 Task: Find connections with filter location Kunnamkulam with filter topic #Marketswith filter profile language Spanish with filter current company Bonito Designs with filter school Netaji Subhas Open University with filter industry Construction with filter service category Market Strategy with filter keywords title Machinery Operator
Action: Mouse moved to (313, 212)
Screenshot: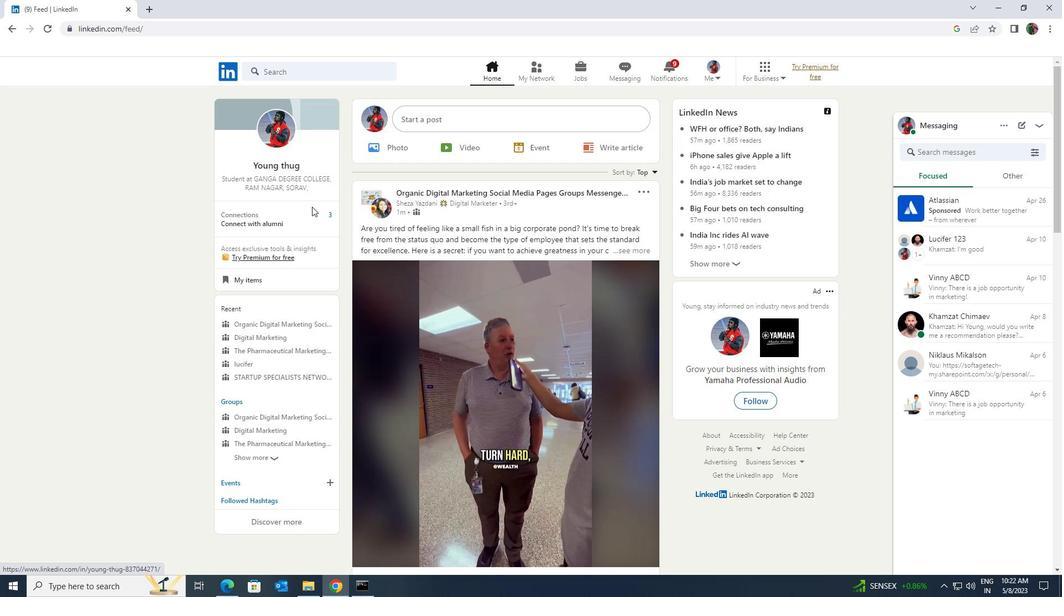 
Action: Mouse pressed left at (313, 212)
Screenshot: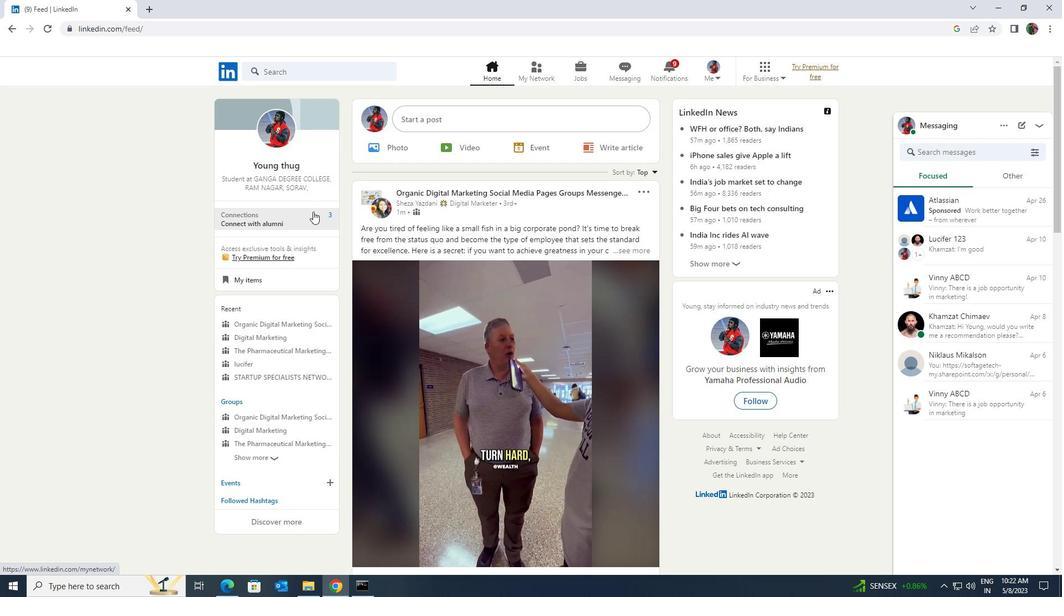 
Action: Mouse moved to (317, 139)
Screenshot: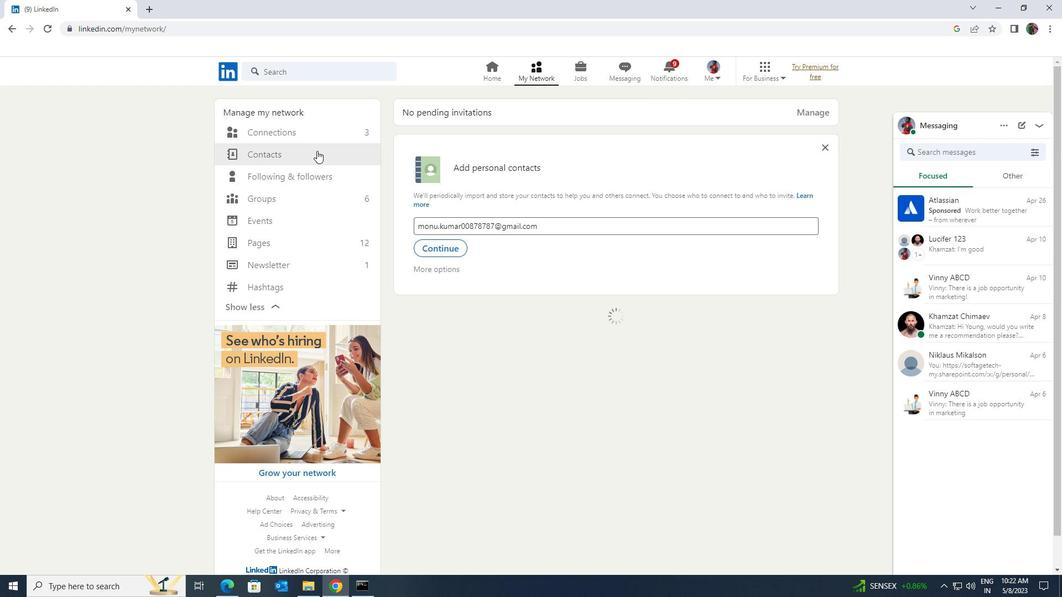 
Action: Mouse pressed left at (317, 139)
Screenshot: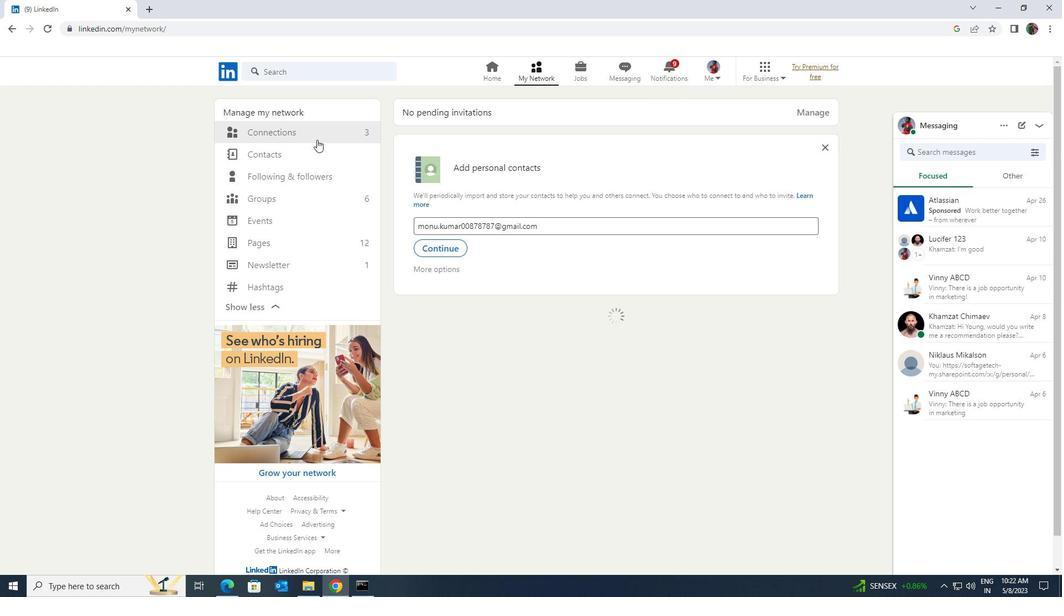 
Action: Mouse moved to (317, 132)
Screenshot: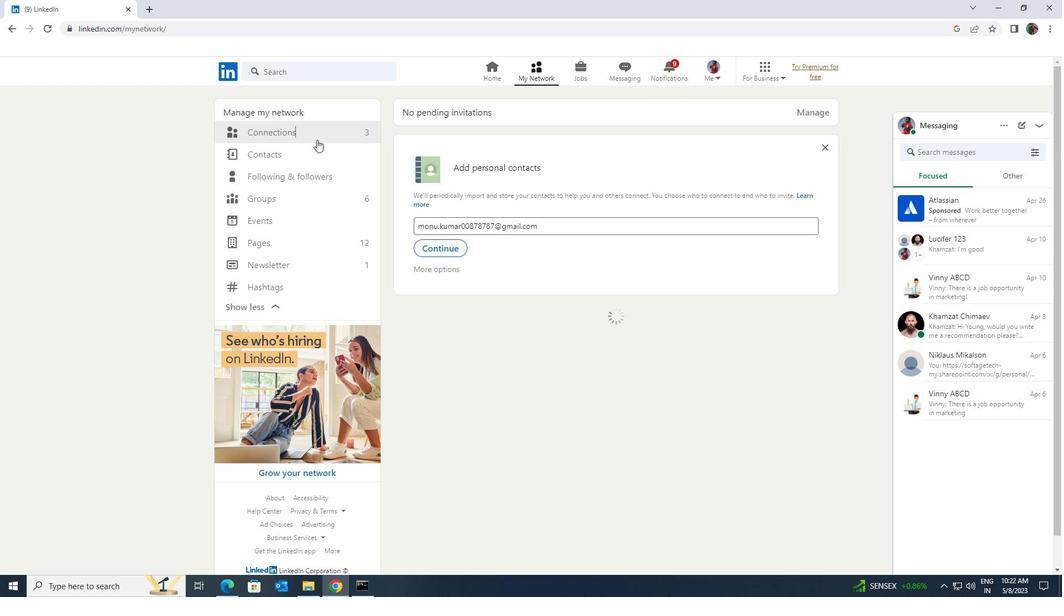 
Action: Mouse pressed left at (317, 132)
Screenshot: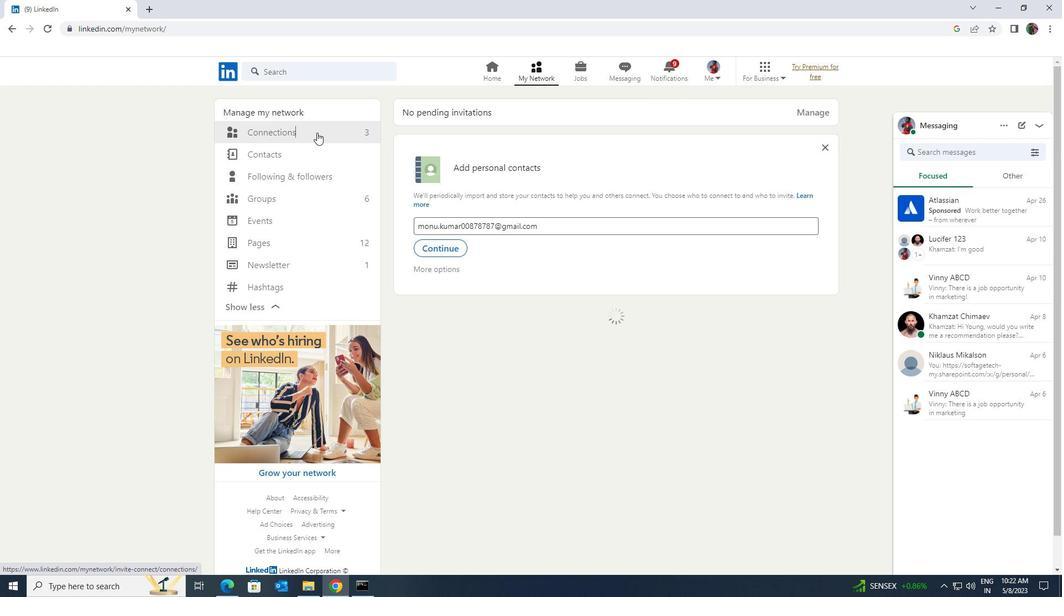 
Action: Mouse moved to (593, 132)
Screenshot: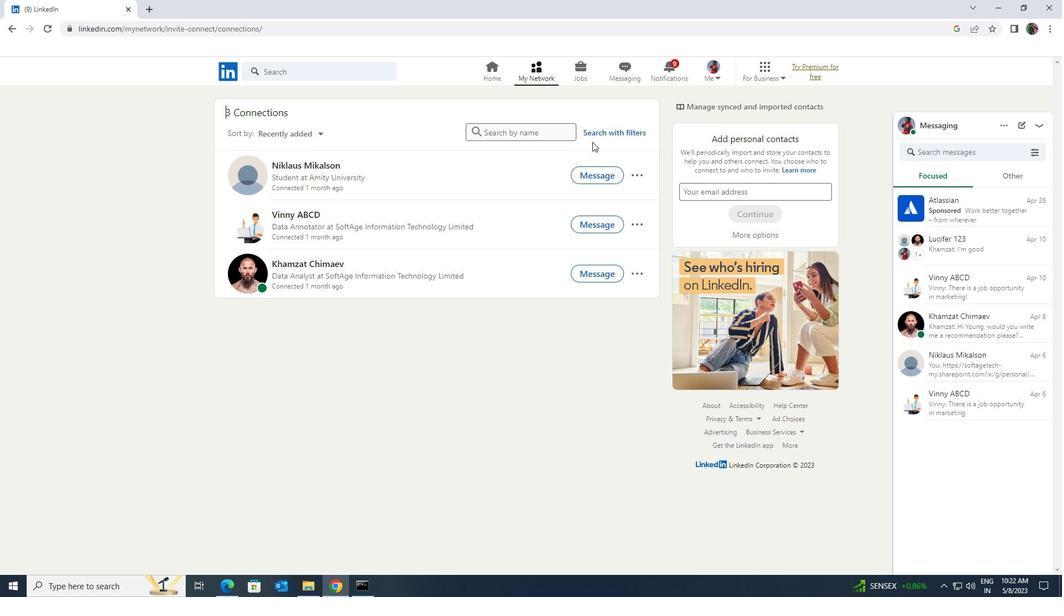 
Action: Mouse pressed left at (593, 132)
Screenshot: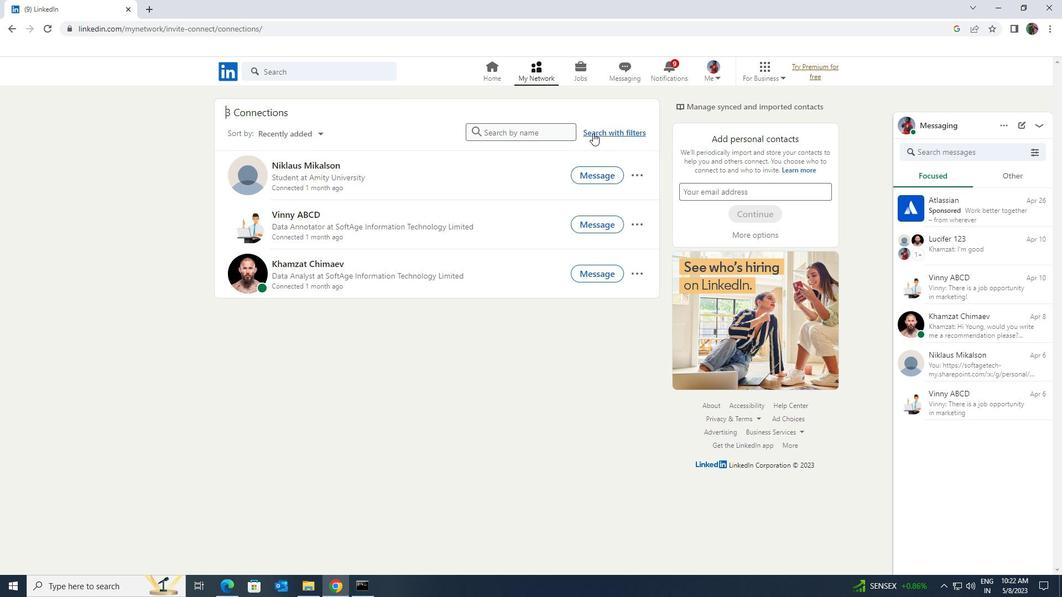 
Action: Mouse moved to (563, 100)
Screenshot: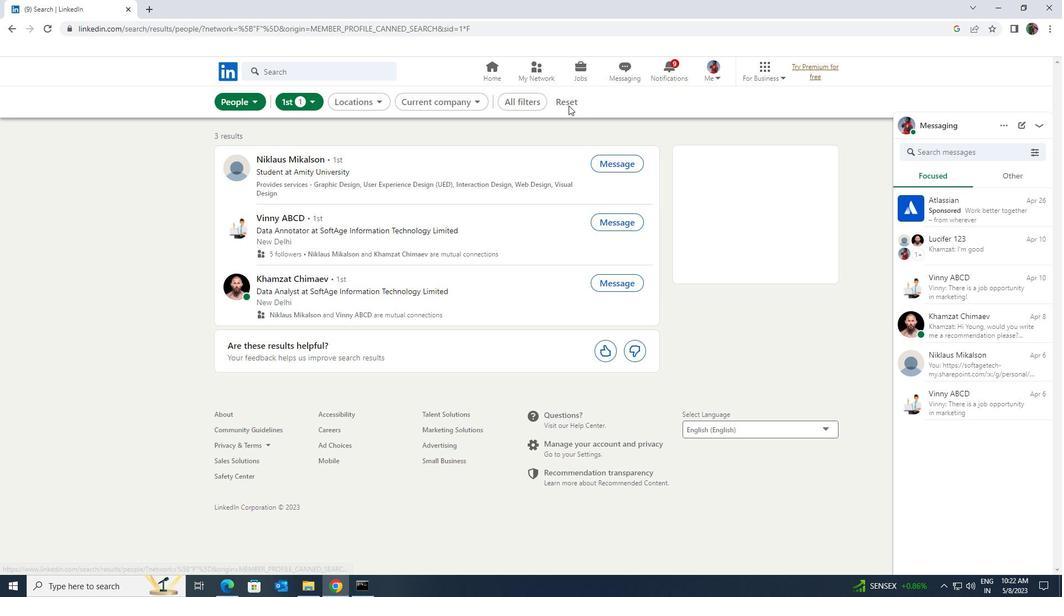 
Action: Mouse pressed left at (563, 100)
Screenshot: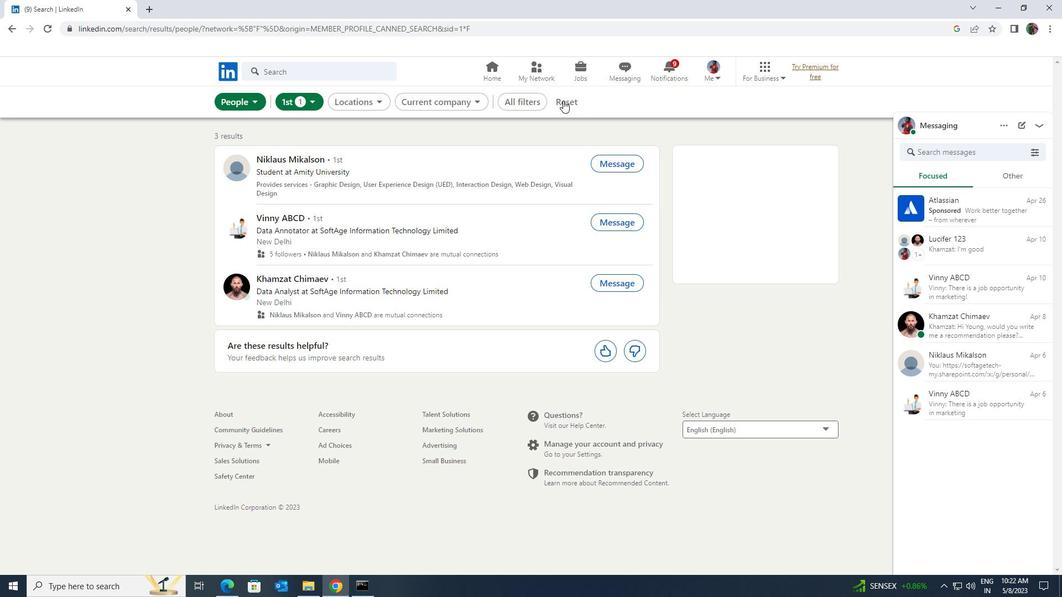 
Action: Mouse moved to (550, 100)
Screenshot: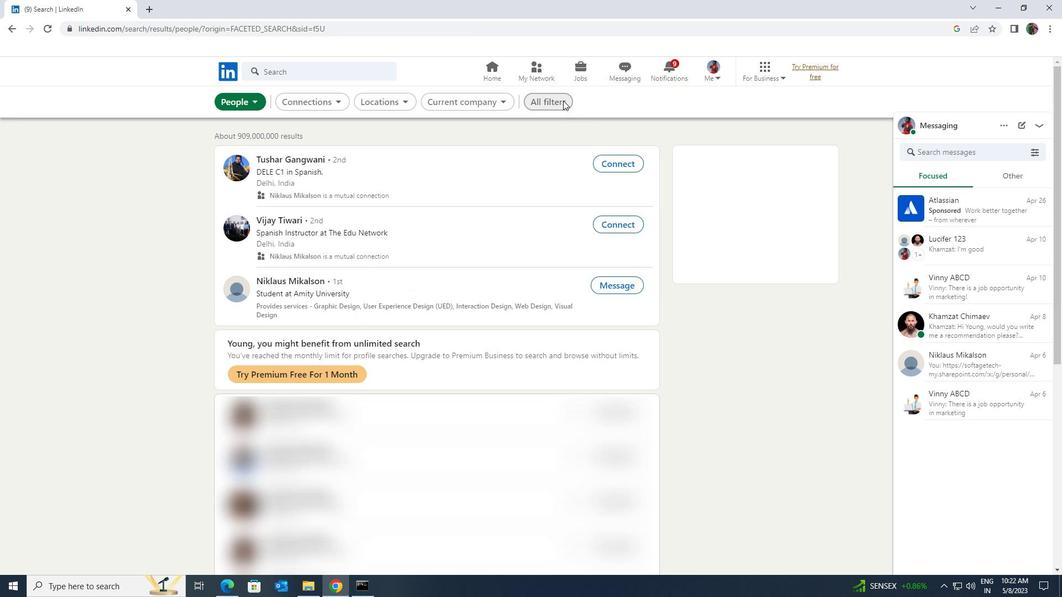 
Action: Mouse pressed left at (550, 100)
Screenshot: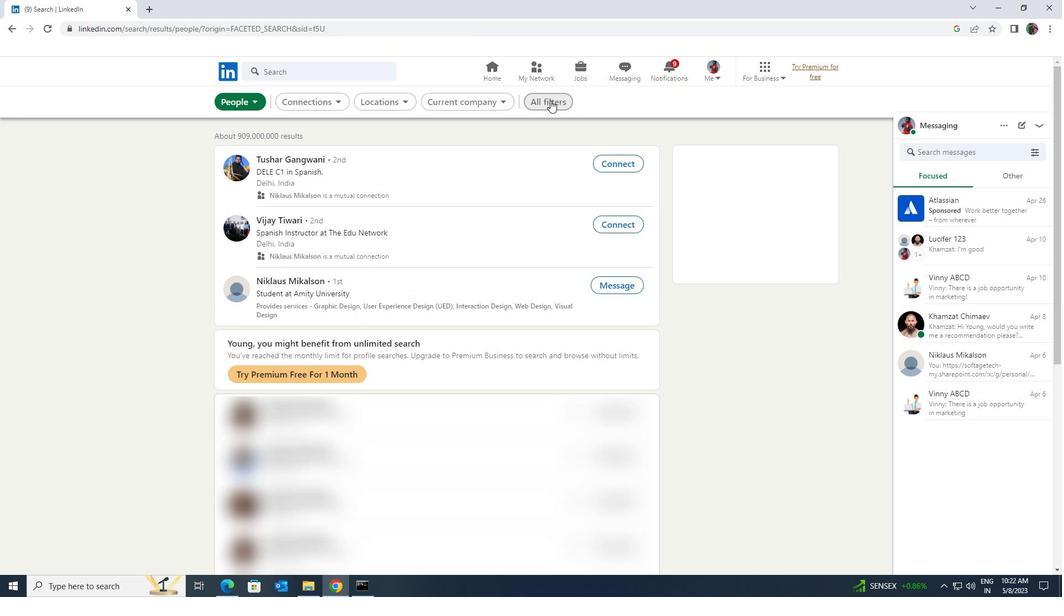 
Action: Mouse moved to (921, 434)
Screenshot: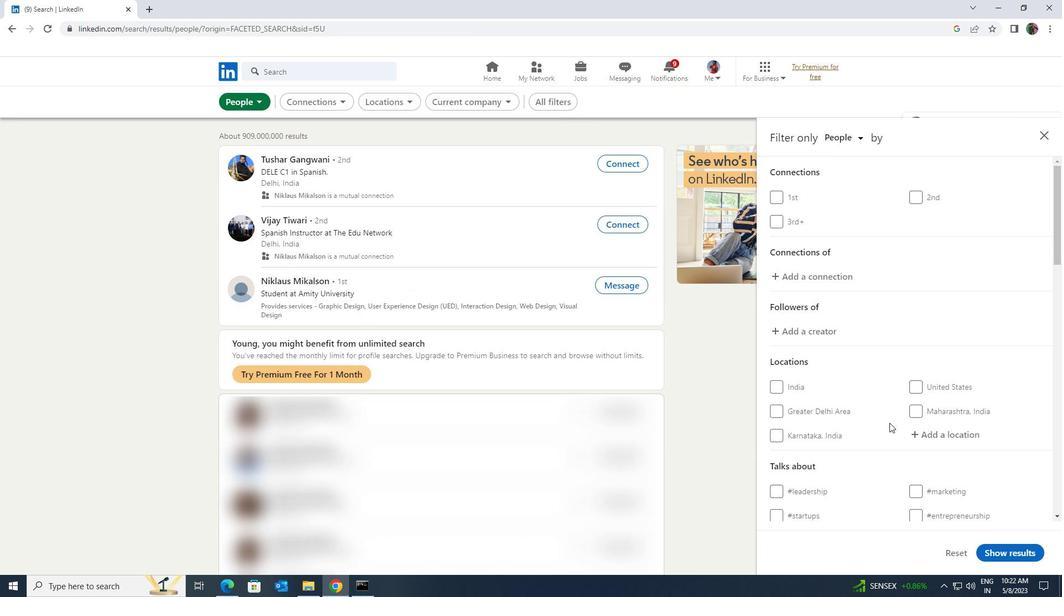 
Action: Mouse pressed left at (921, 434)
Screenshot: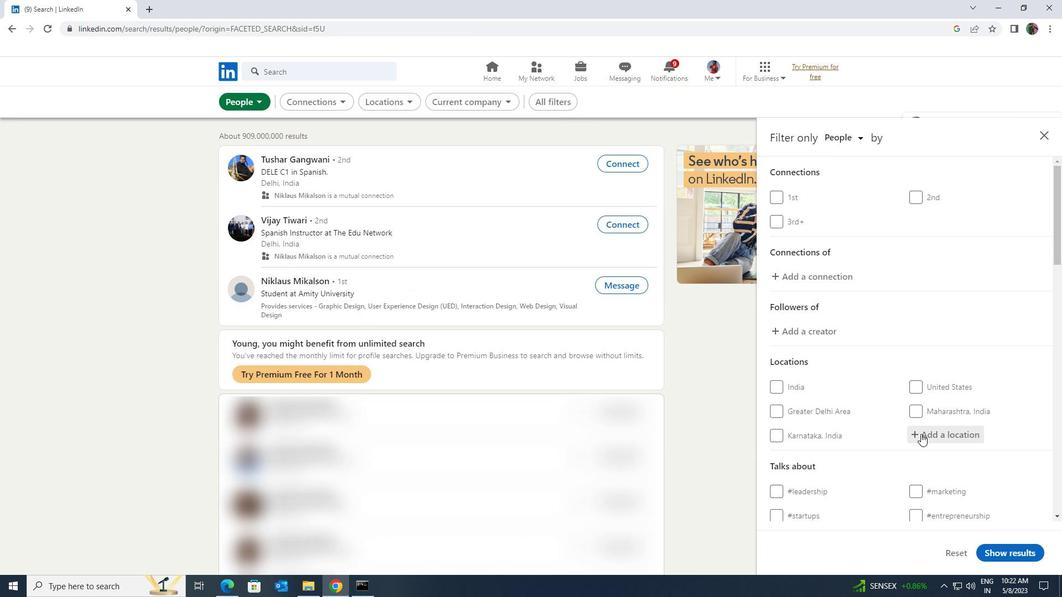 
Action: Key pressed <Key.shift>KUNNAM
Screenshot: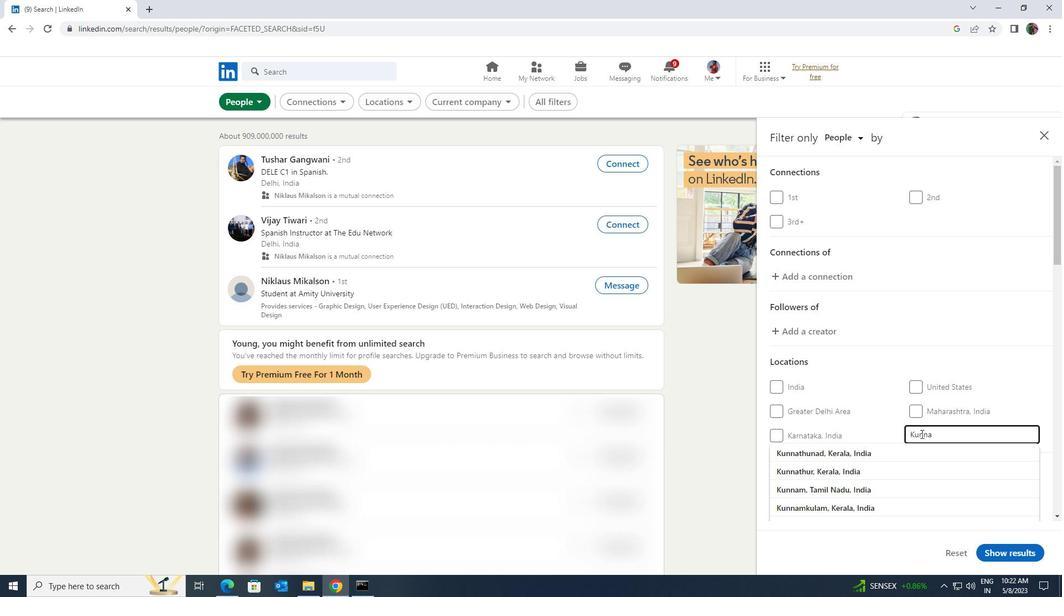 
Action: Mouse moved to (921, 464)
Screenshot: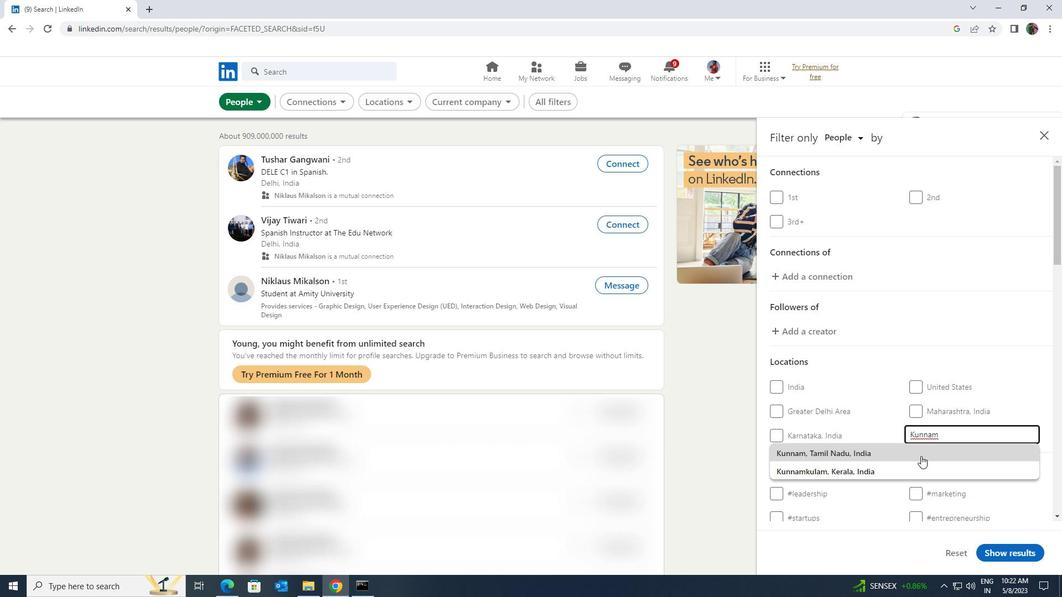 
Action: Mouse pressed left at (921, 464)
Screenshot: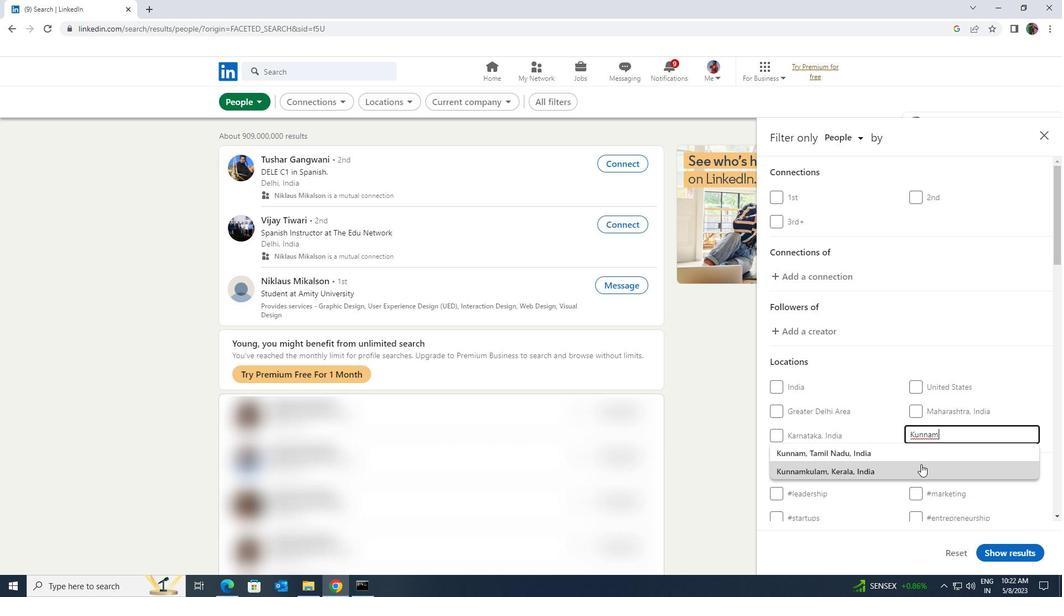 
Action: Mouse scrolled (921, 464) with delta (0, 0)
Screenshot: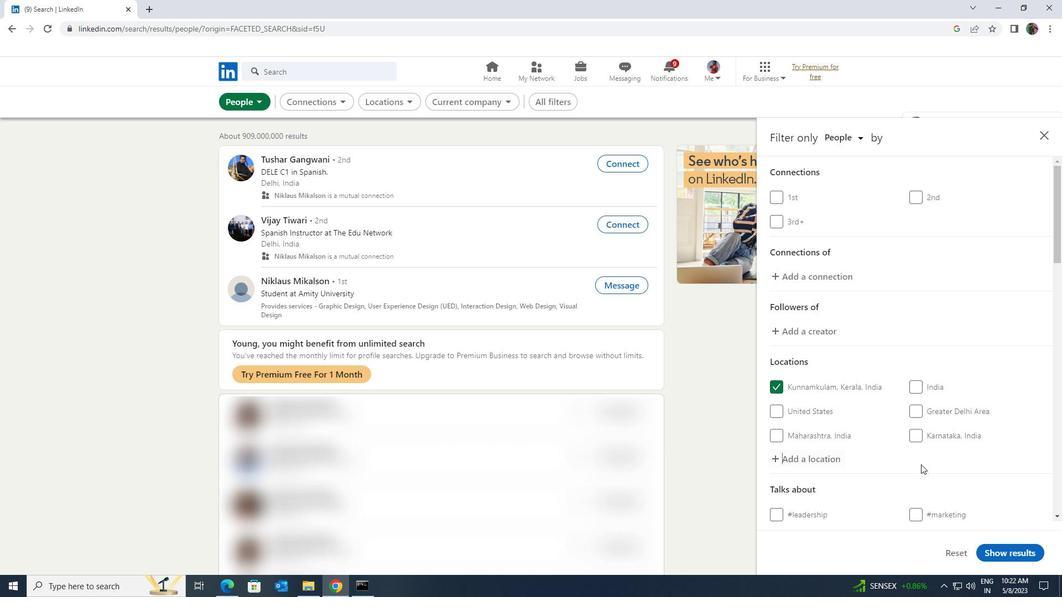 
Action: Mouse scrolled (921, 464) with delta (0, 0)
Screenshot: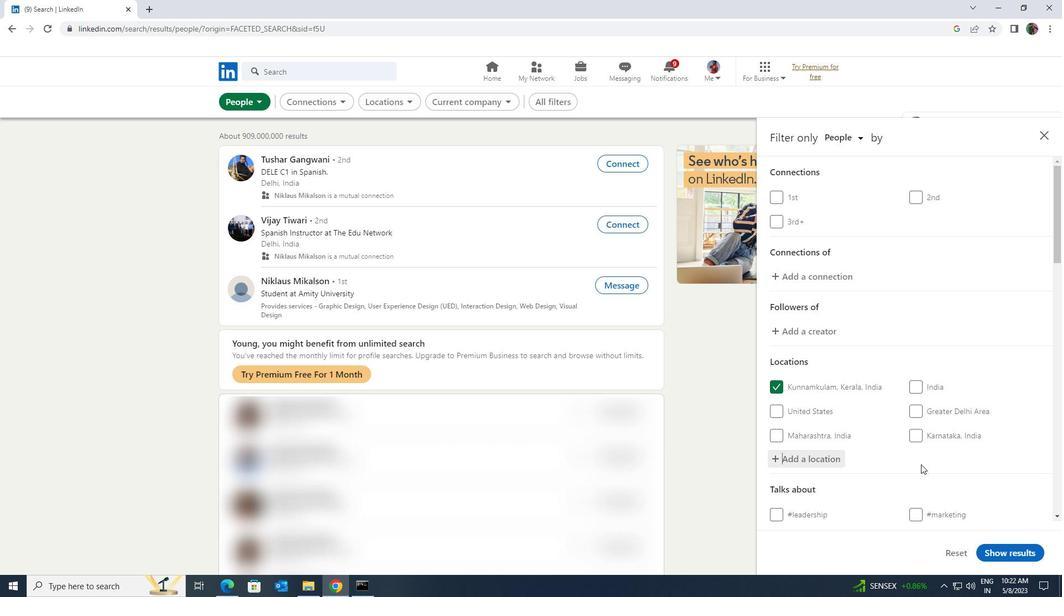 
Action: Mouse moved to (937, 451)
Screenshot: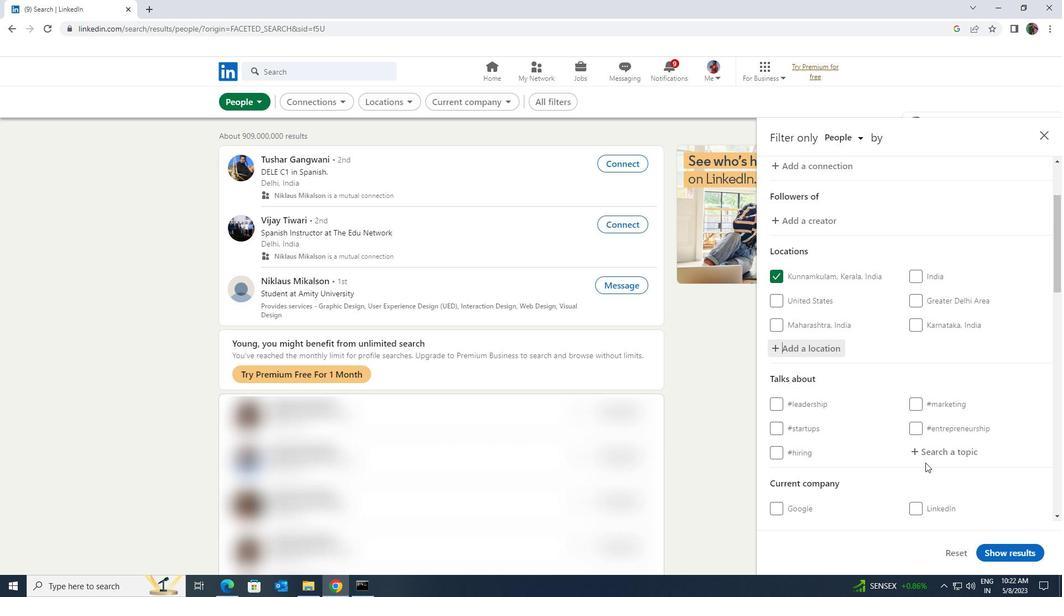 
Action: Mouse pressed left at (937, 451)
Screenshot: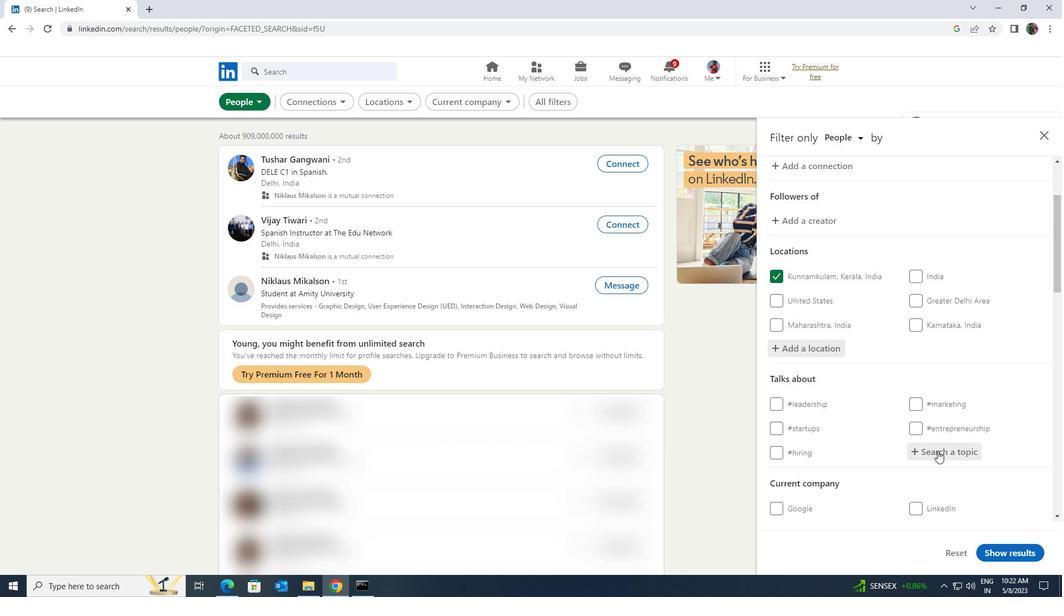 
Action: Key pressed <Key.shift>MARKET
Screenshot: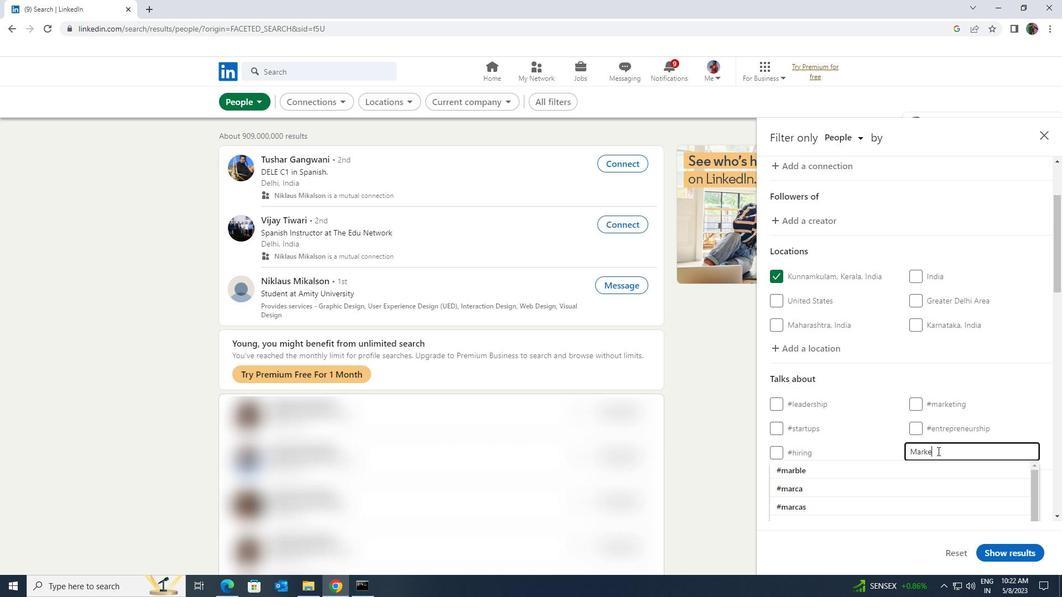 
Action: Mouse moved to (906, 507)
Screenshot: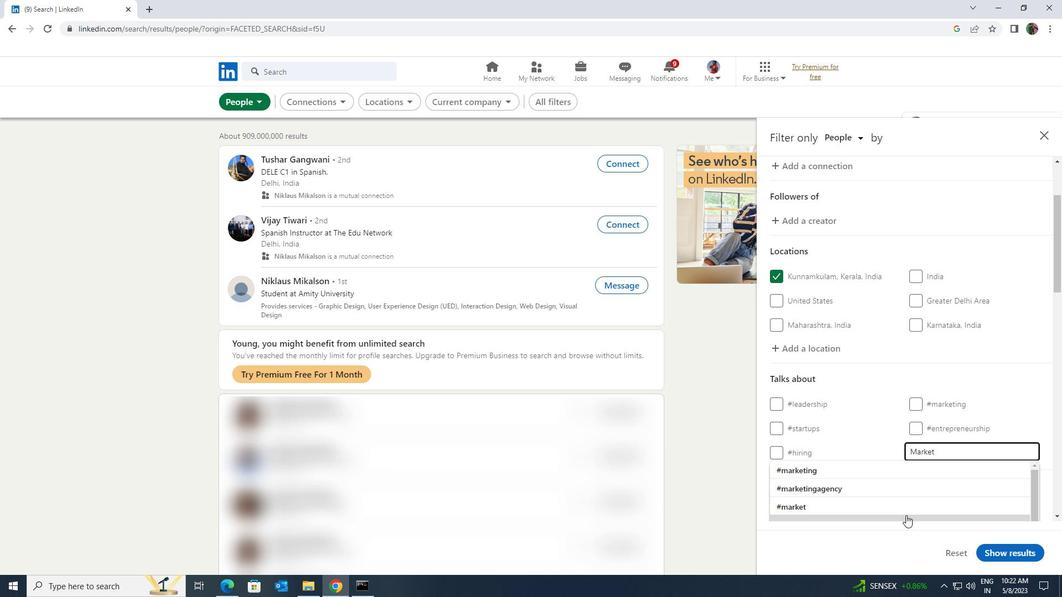 
Action: Mouse pressed left at (906, 507)
Screenshot: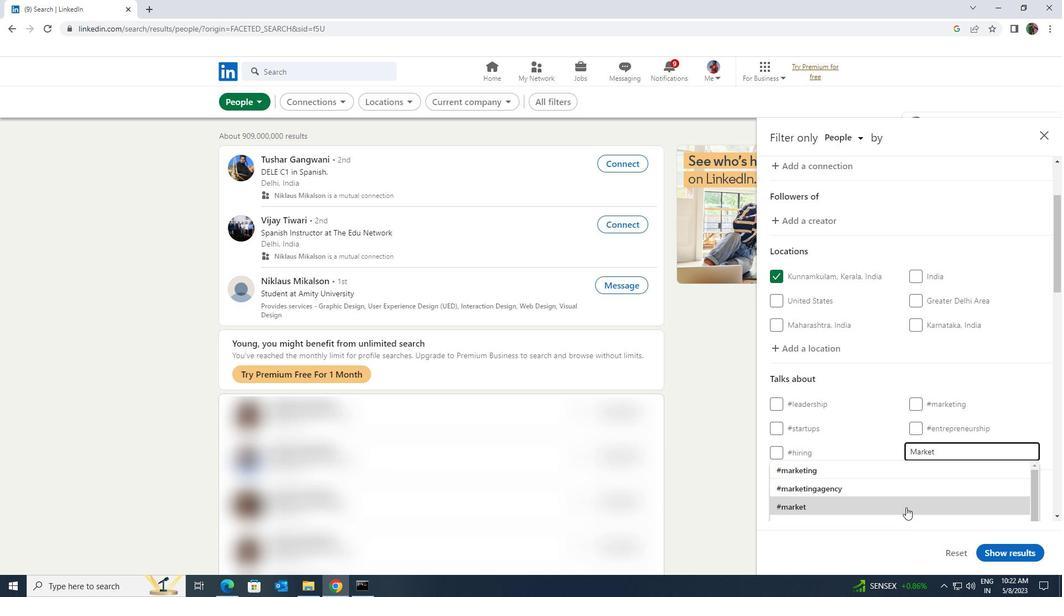 
Action: Mouse moved to (906, 489)
Screenshot: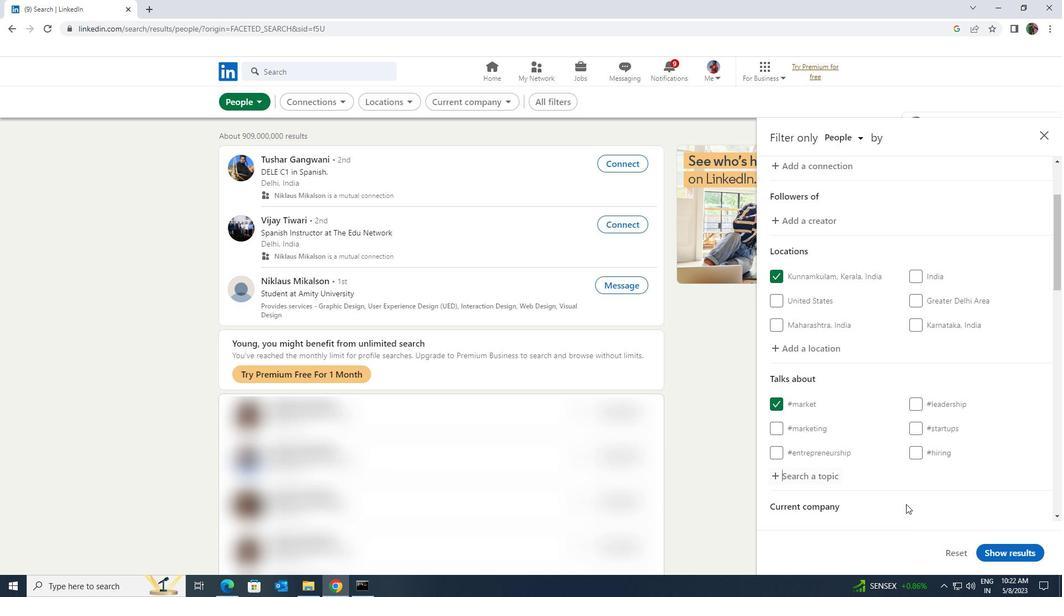 
Action: Mouse scrolled (906, 488) with delta (0, 0)
Screenshot: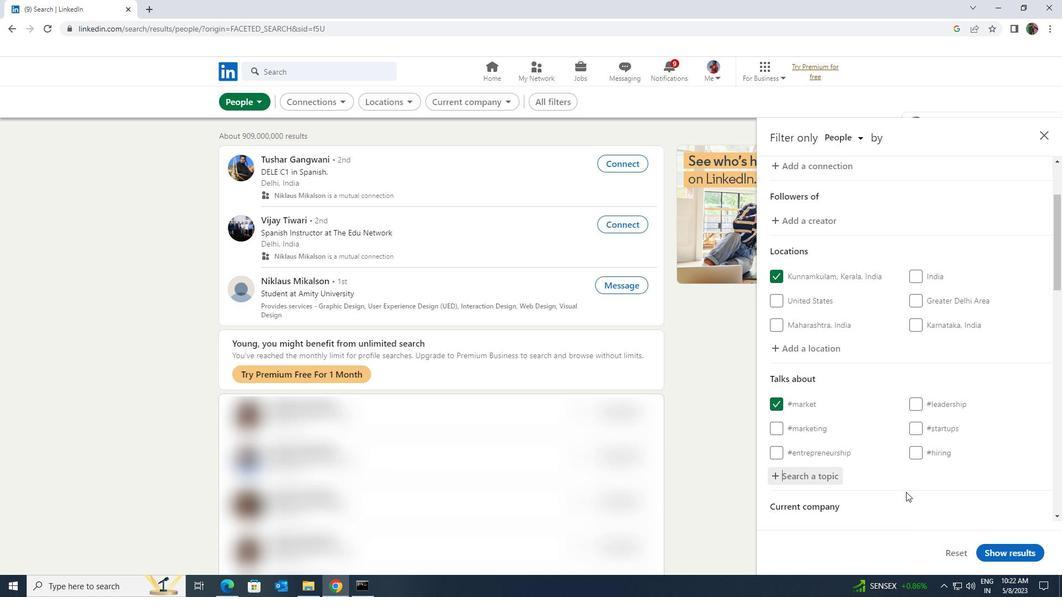 
Action: Mouse scrolled (906, 488) with delta (0, 0)
Screenshot: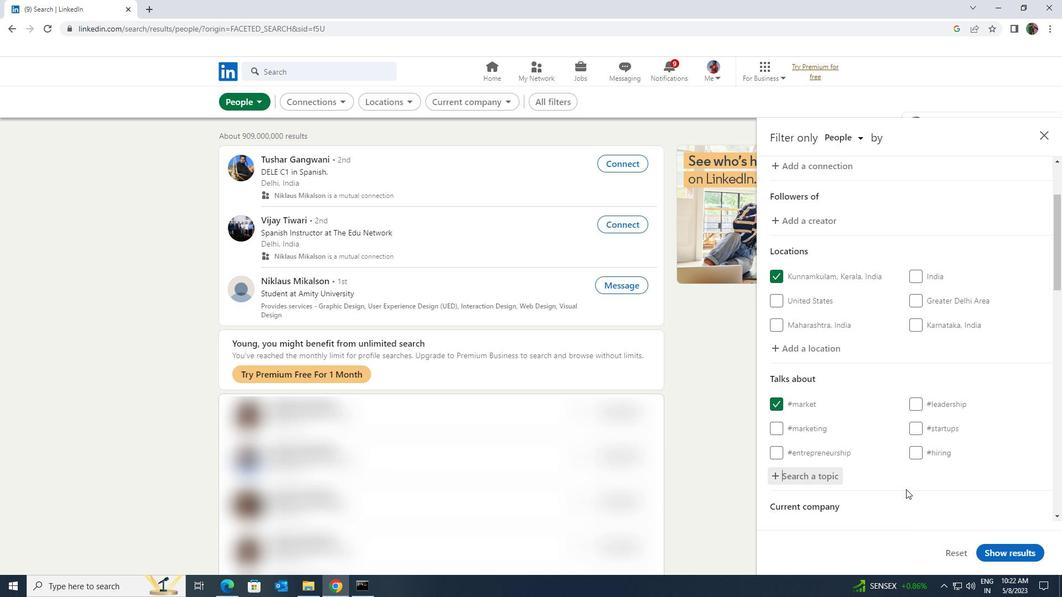 
Action: Mouse scrolled (906, 488) with delta (0, 0)
Screenshot: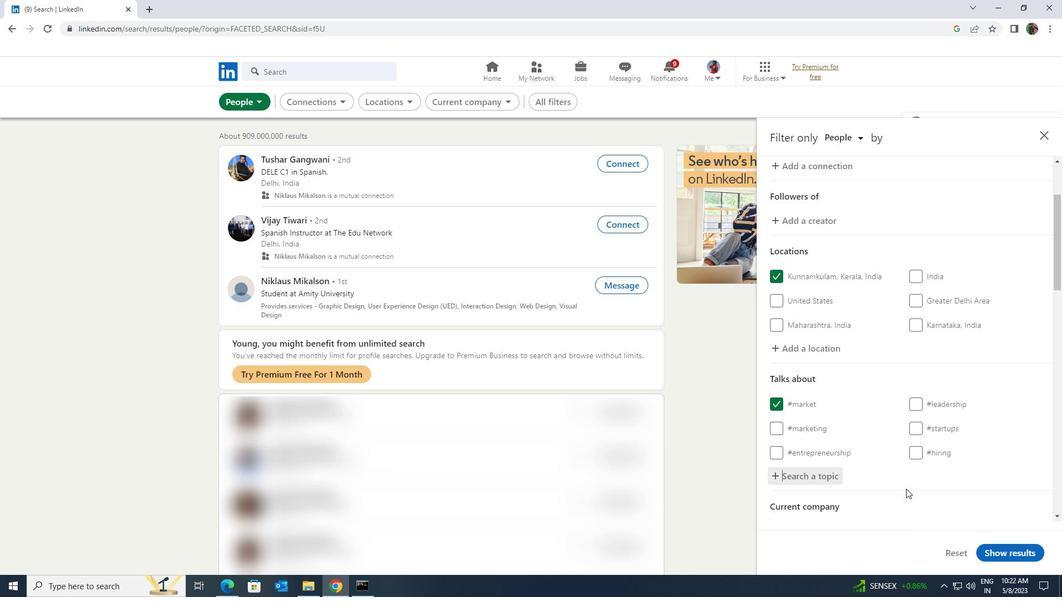 
Action: Mouse moved to (906, 488)
Screenshot: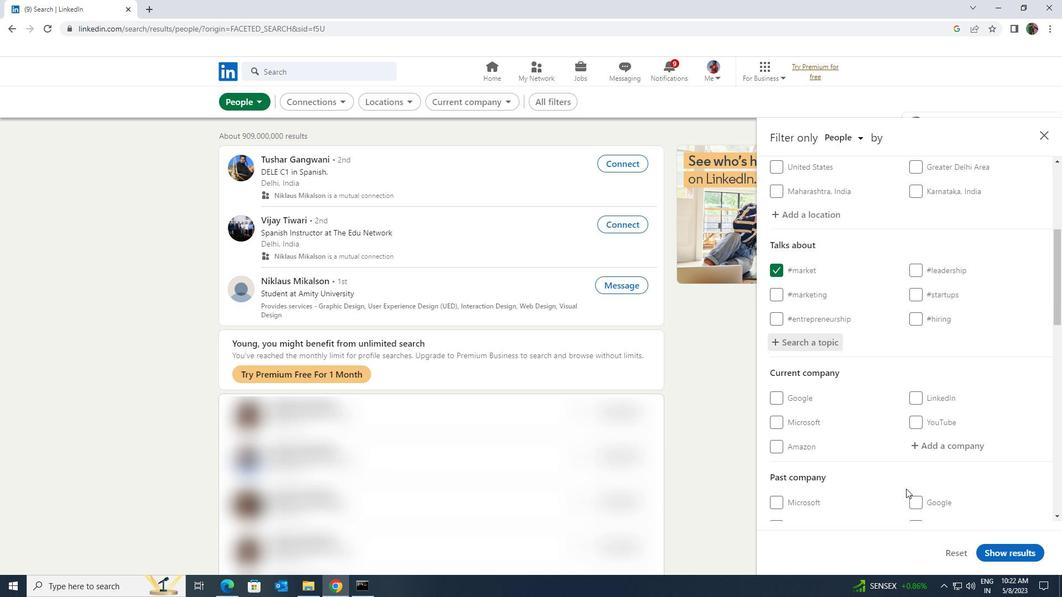 
Action: Mouse scrolled (906, 488) with delta (0, 0)
Screenshot: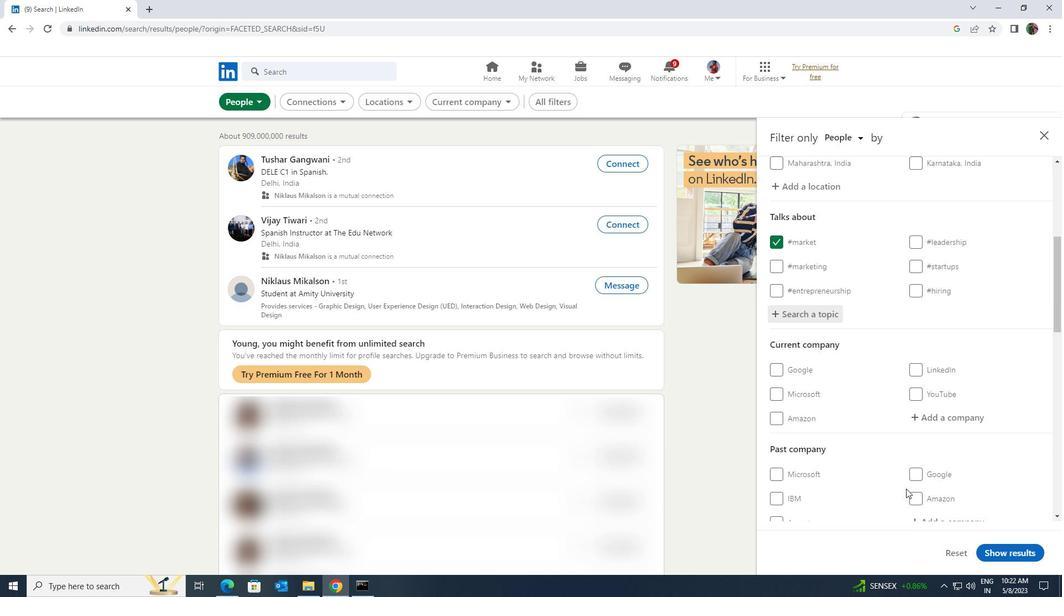 
Action: Mouse scrolled (906, 488) with delta (0, 0)
Screenshot: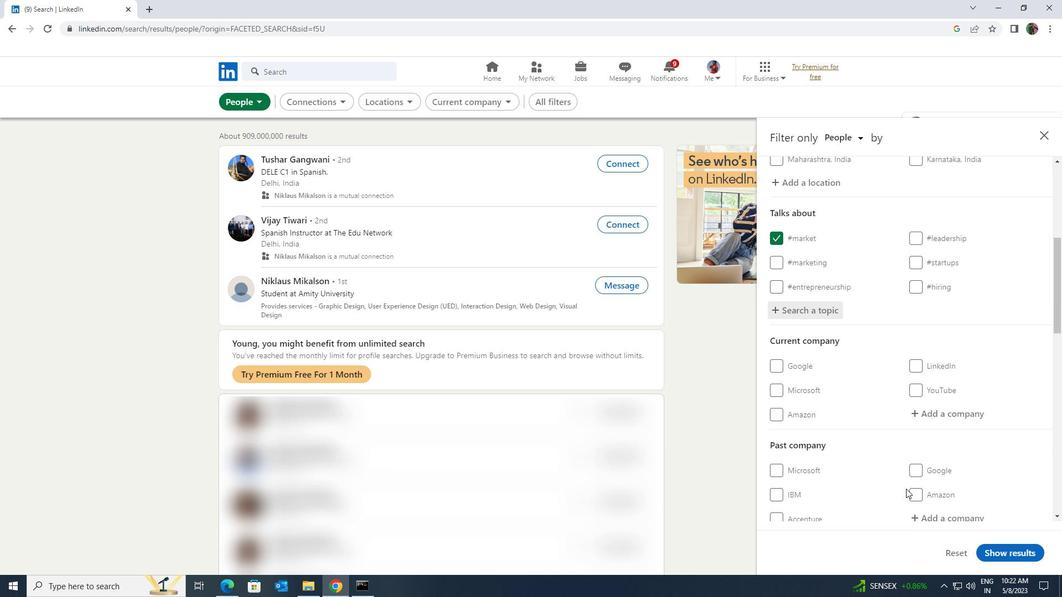 
Action: Mouse moved to (909, 486)
Screenshot: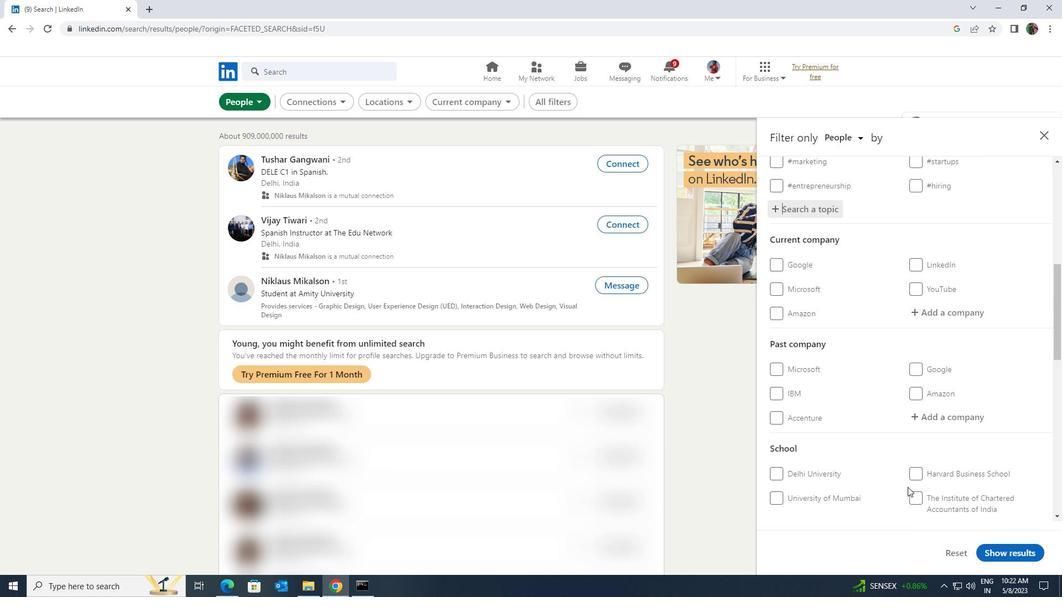 
Action: Mouse scrolled (909, 485) with delta (0, 0)
Screenshot: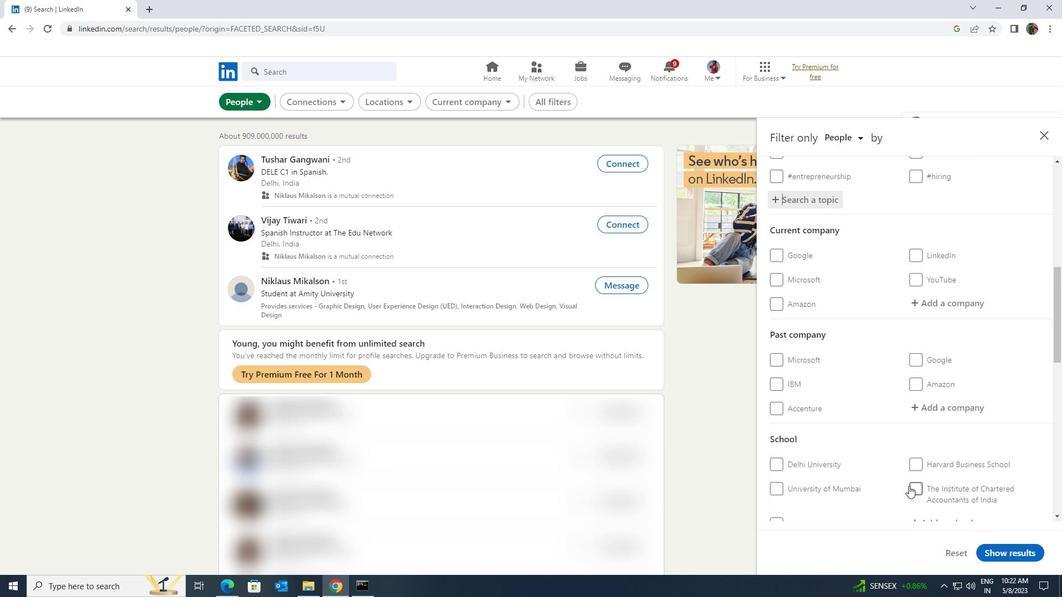 
Action: Mouse moved to (912, 481)
Screenshot: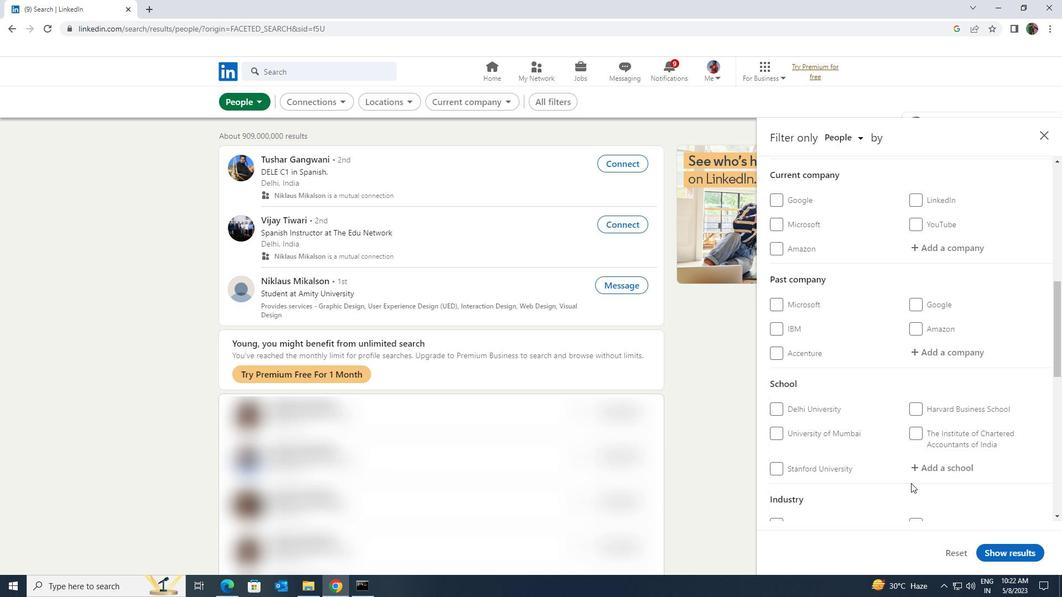 
Action: Mouse scrolled (912, 481) with delta (0, 0)
Screenshot: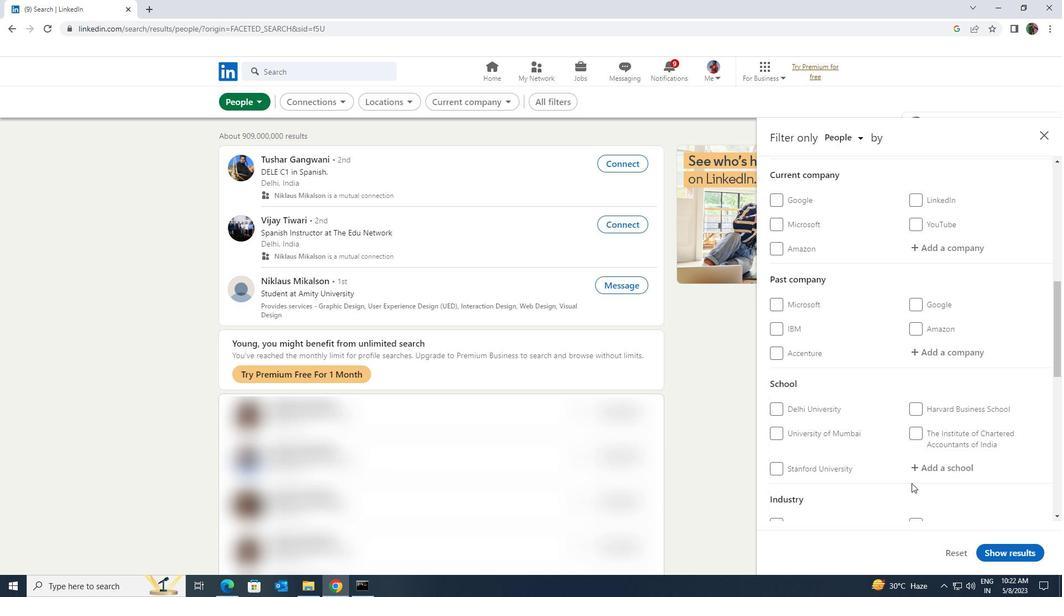 
Action: Mouse scrolled (912, 481) with delta (0, 0)
Screenshot: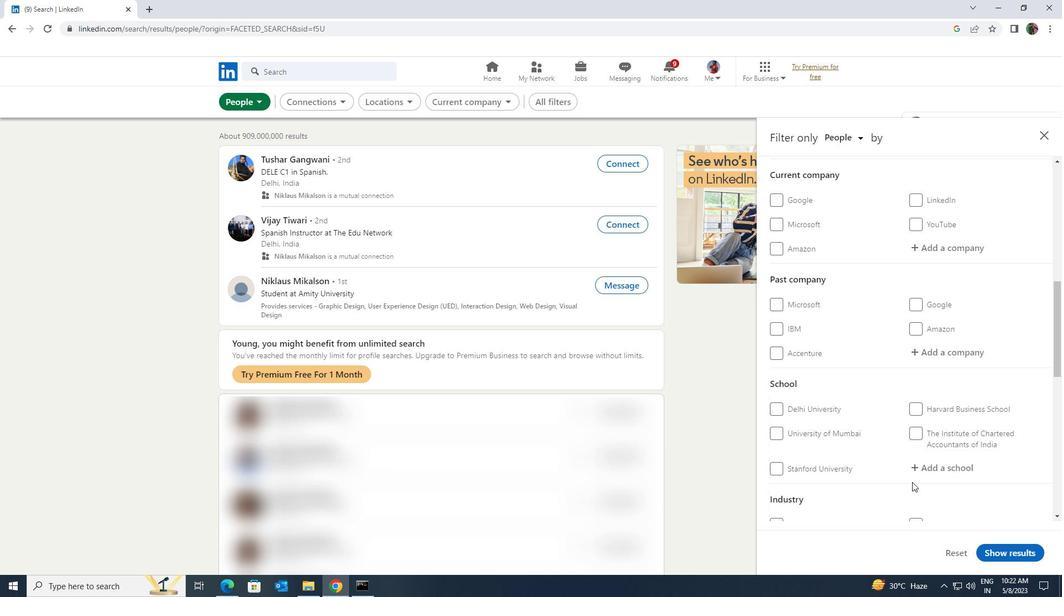 
Action: Mouse moved to (913, 481)
Screenshot: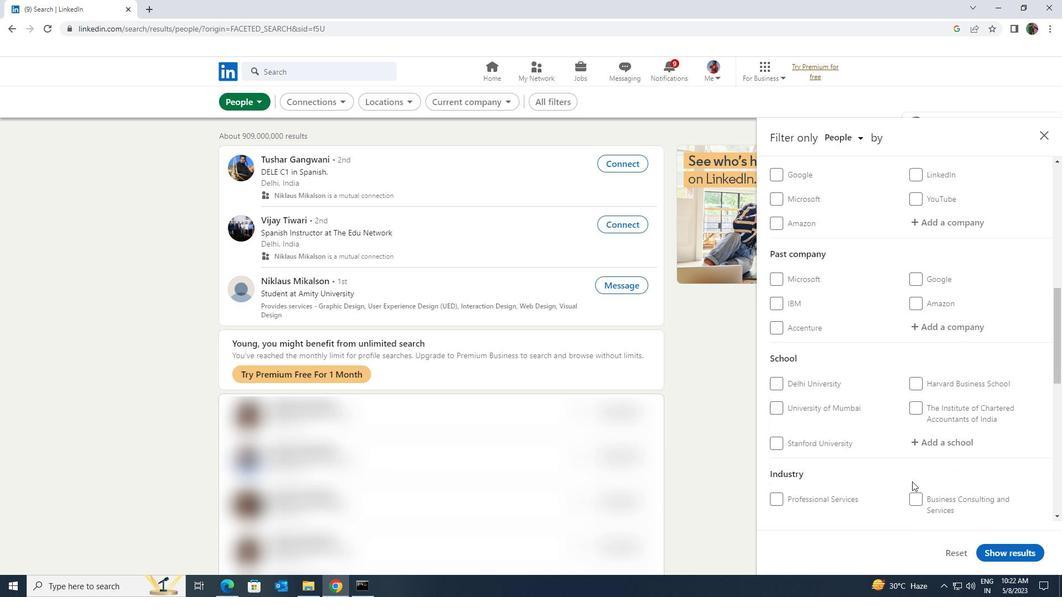 
Action: Mouse scrolled (913, 480) with delta (0, 0)
Screenshot: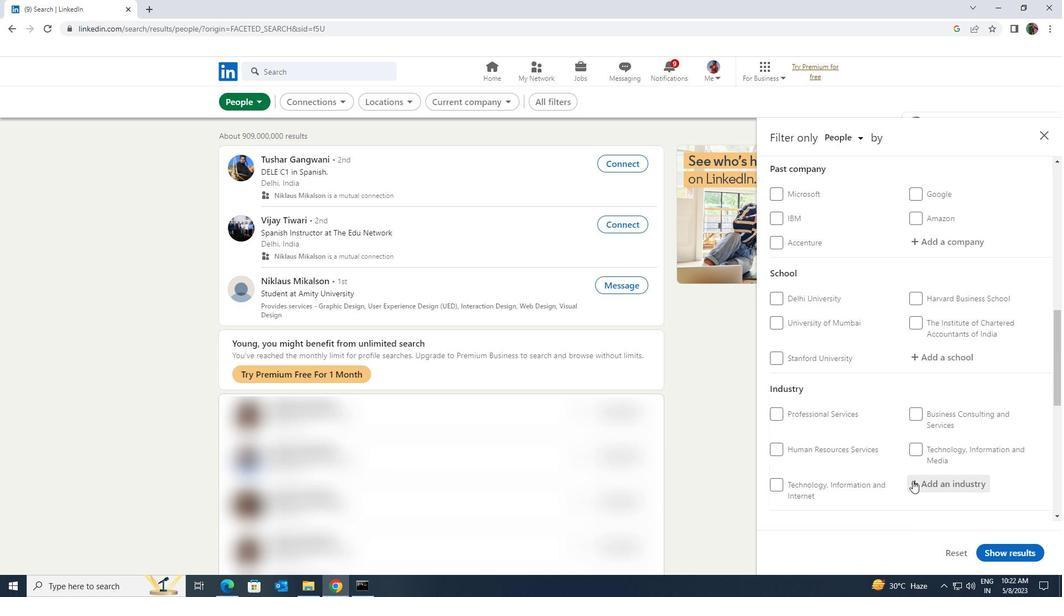 
Action: Mouse moved to (913, 481)
Screenshot: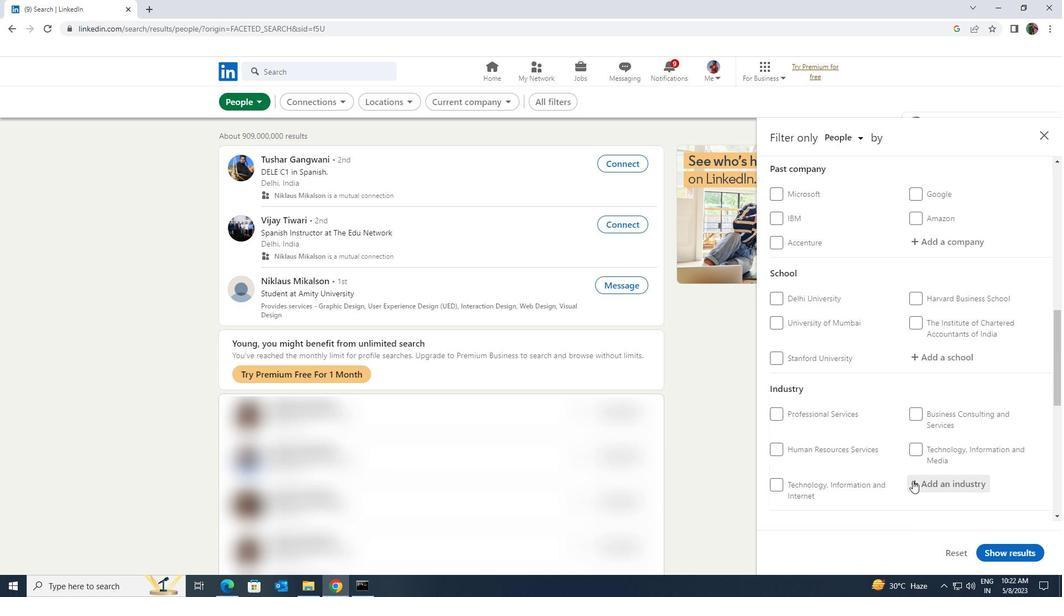
Action: Mouse scrolled (913, 480) with delta (0, 0)
Screenshot: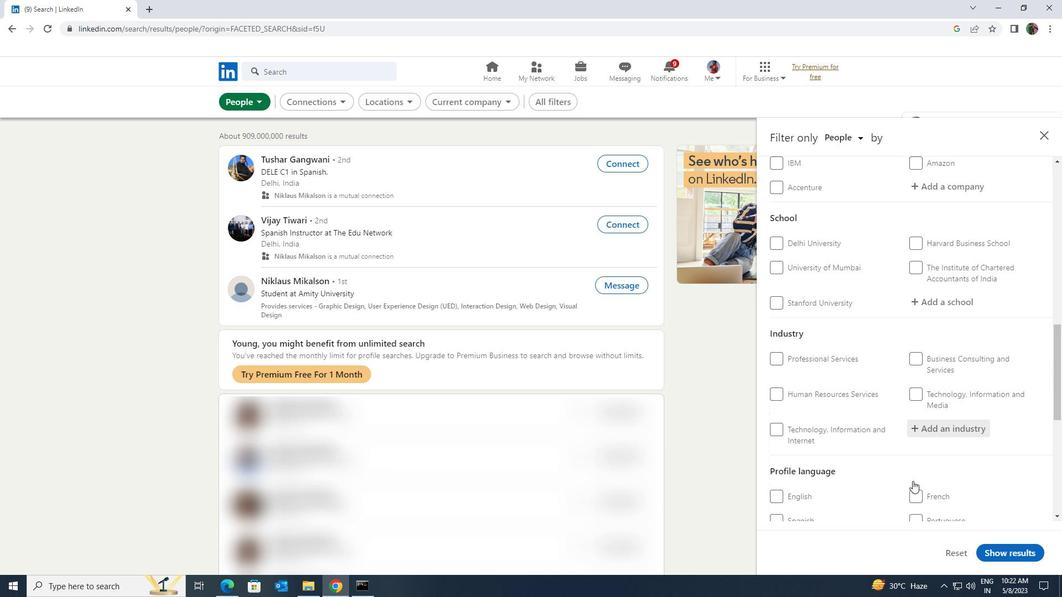 
Action: Mouse moved to (809, 467)
Screenshot: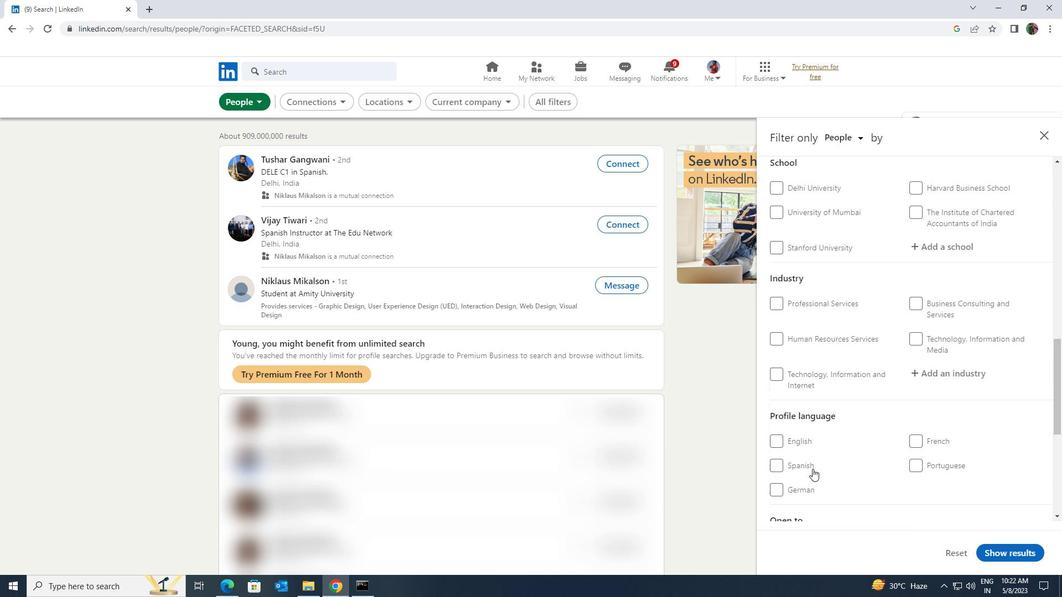 
Action: Mouse pressed left at (809, 467)
Screenshot: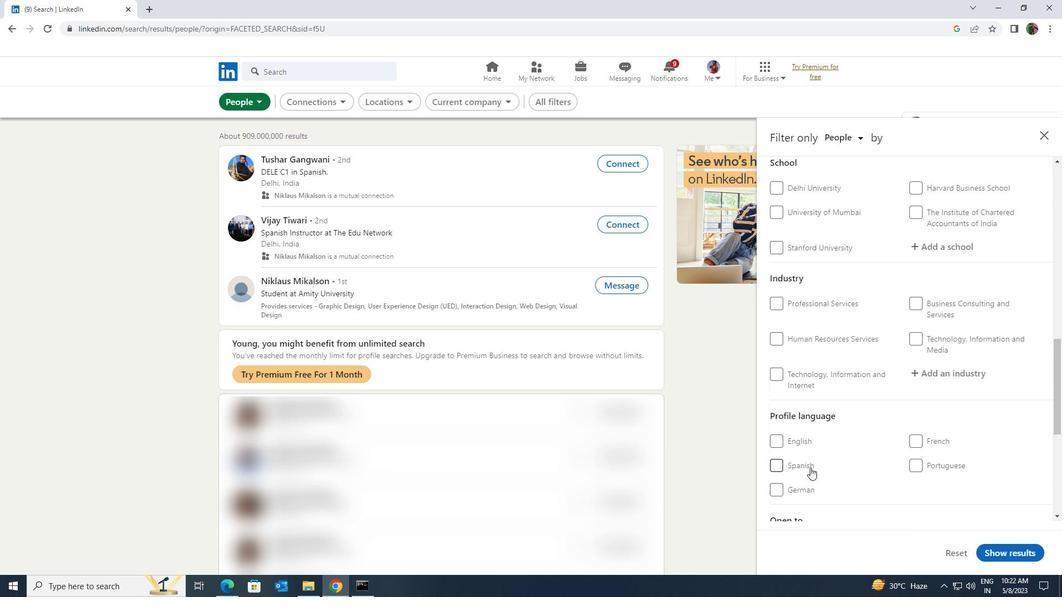 
Action: Mouse moved to (882, 464)
Screenshot: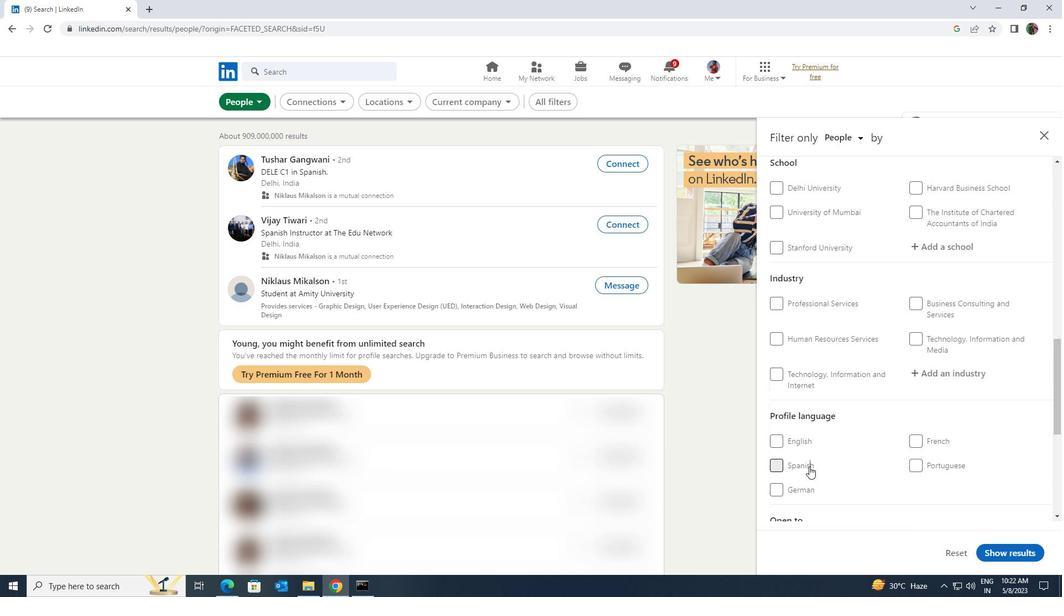 
Action: Mouse scrolled (882, 465) with delta (0, 0)
Screenshot: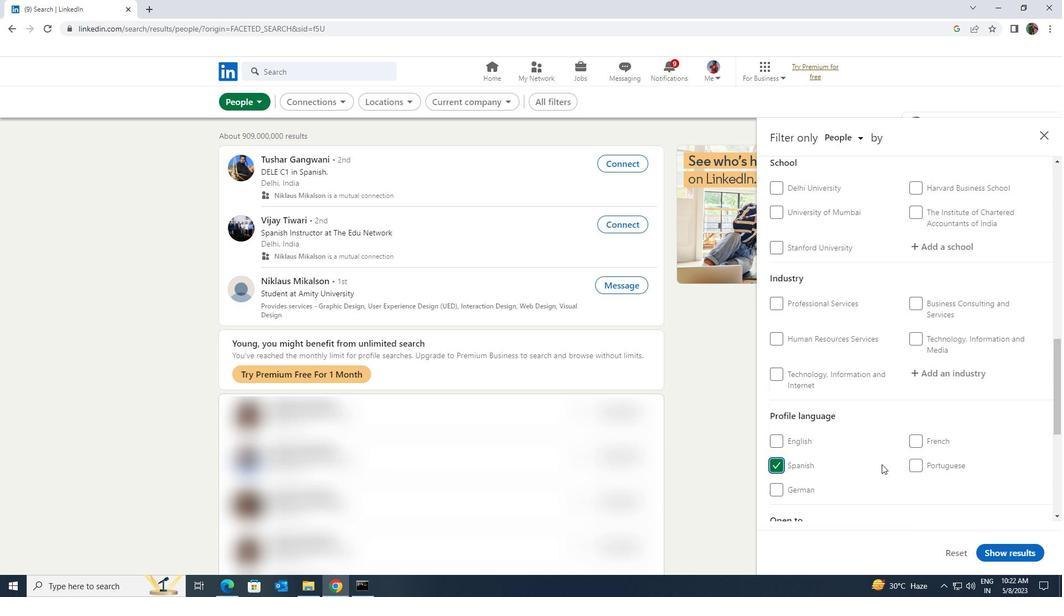 
Action: Mouse scrolled (882, 465) with delta (0, 0)
Screenshot: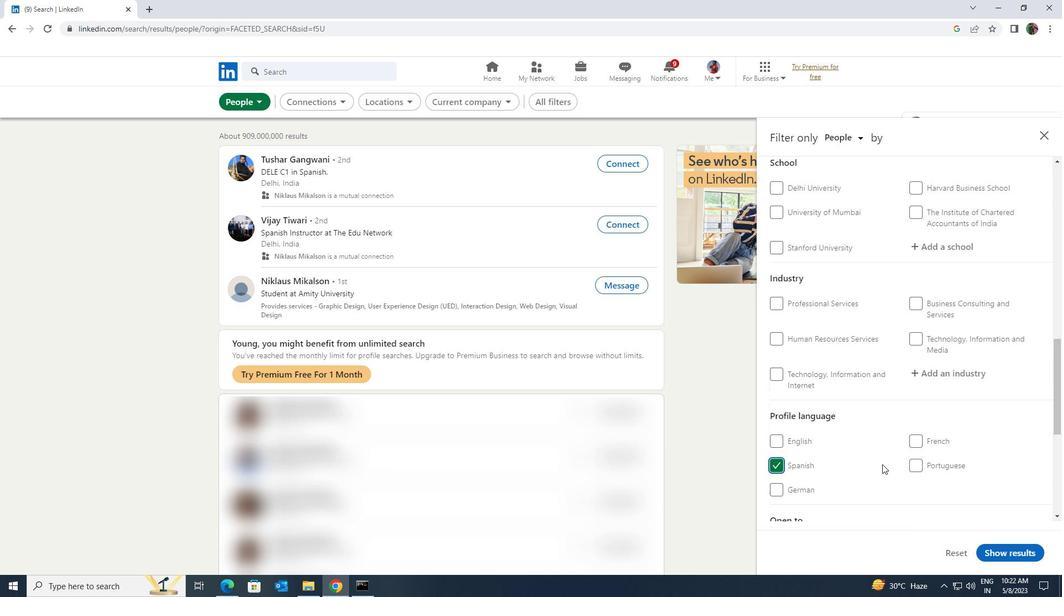 
Action: Mouse moved to (883, 464)
Screenshot: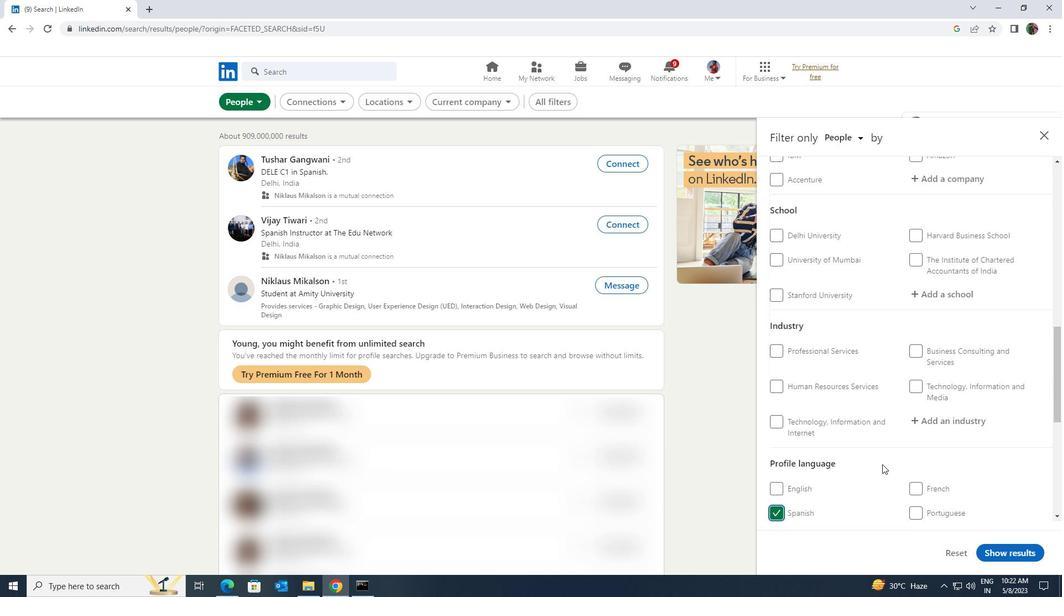 
Action: Mouse scrolled (883, 465) with delta (0, 0)
Screenshot: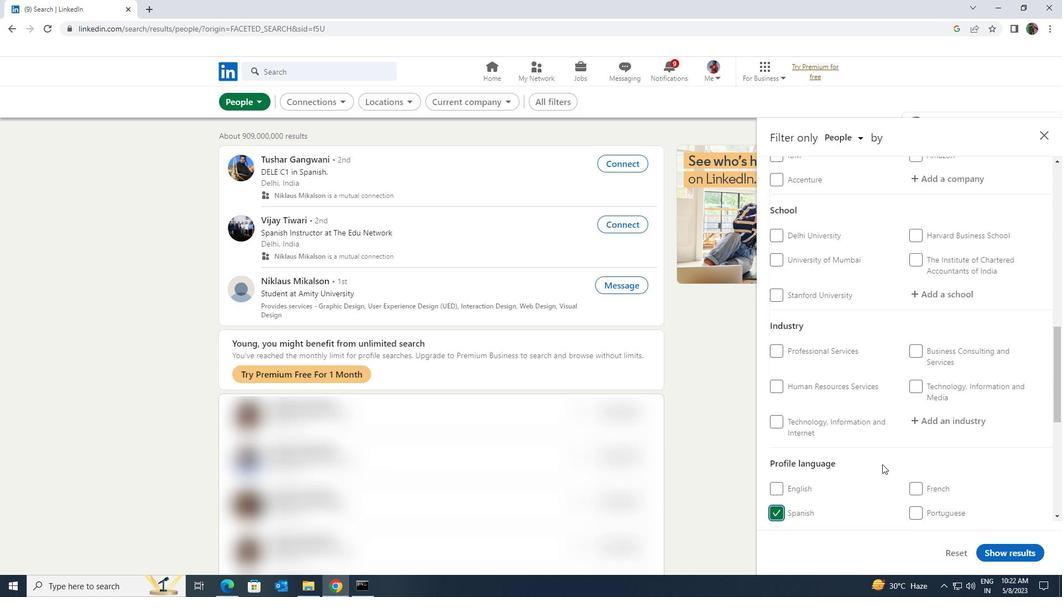 
Action: Mouse moved to (884, 464)
Screenshot: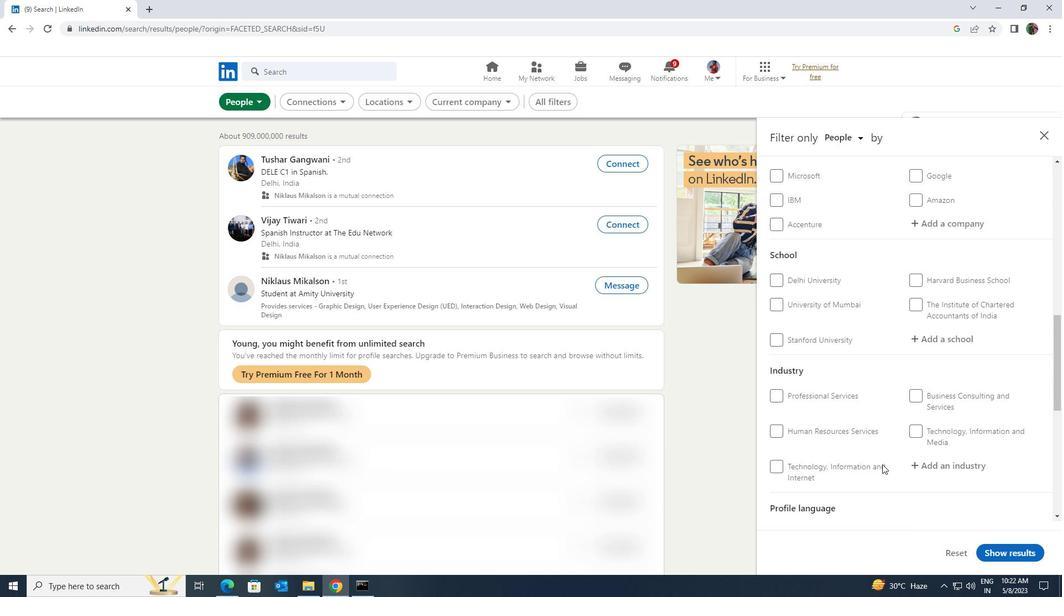 
Action: Mouse scrolled (884, 465) with delta (0, 0)
Screenshot: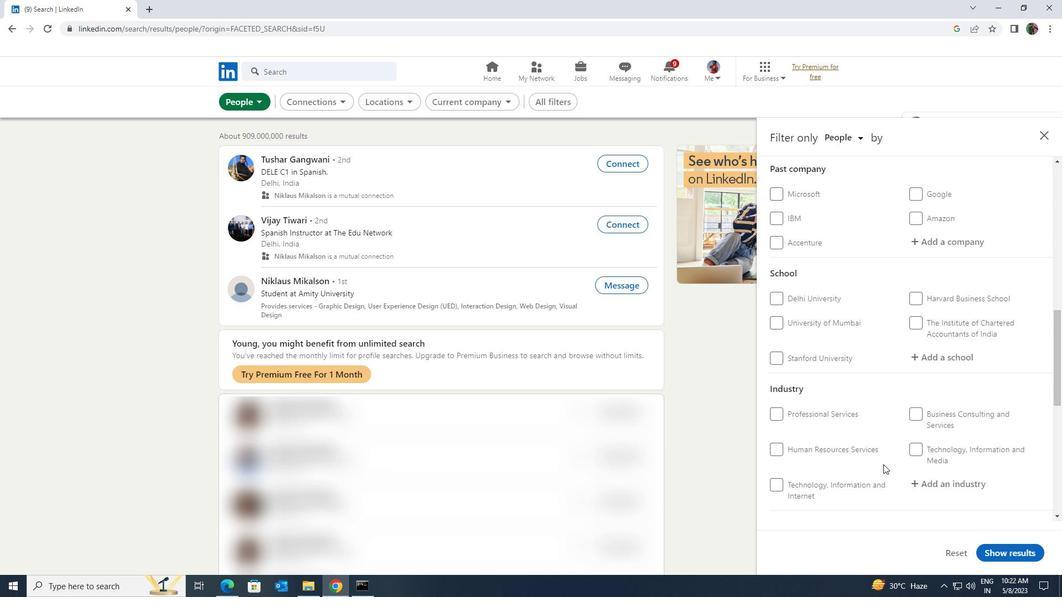 
Action: Mouse moved to (884, 464)
Screenshot: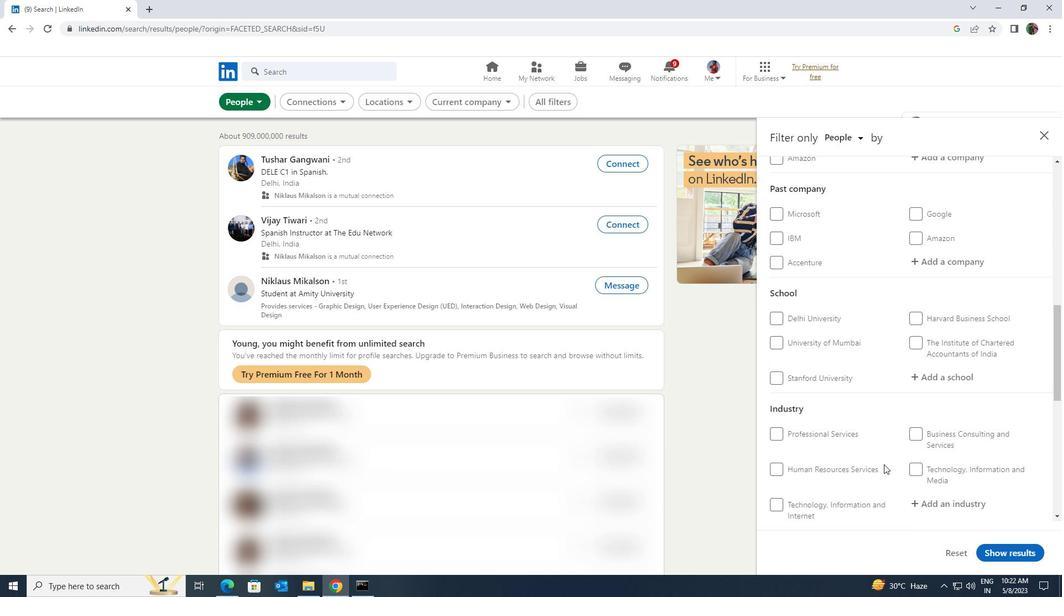 
Action: Mouse scrolled (884, 465) with delta (0, 0)
Screenshot: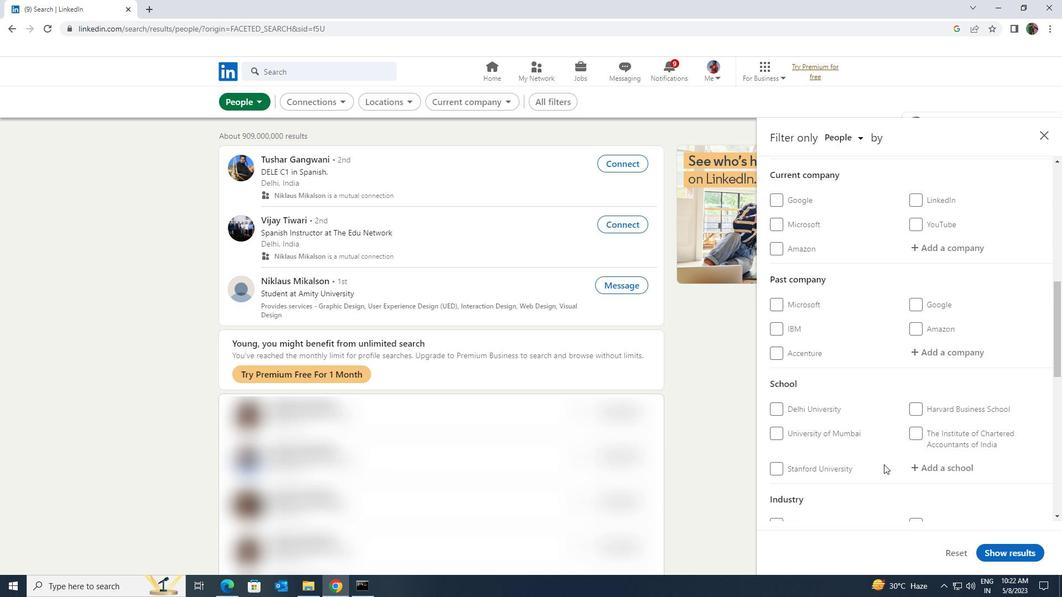 
Action: Mouse moved to (884, 464)
Screenshot: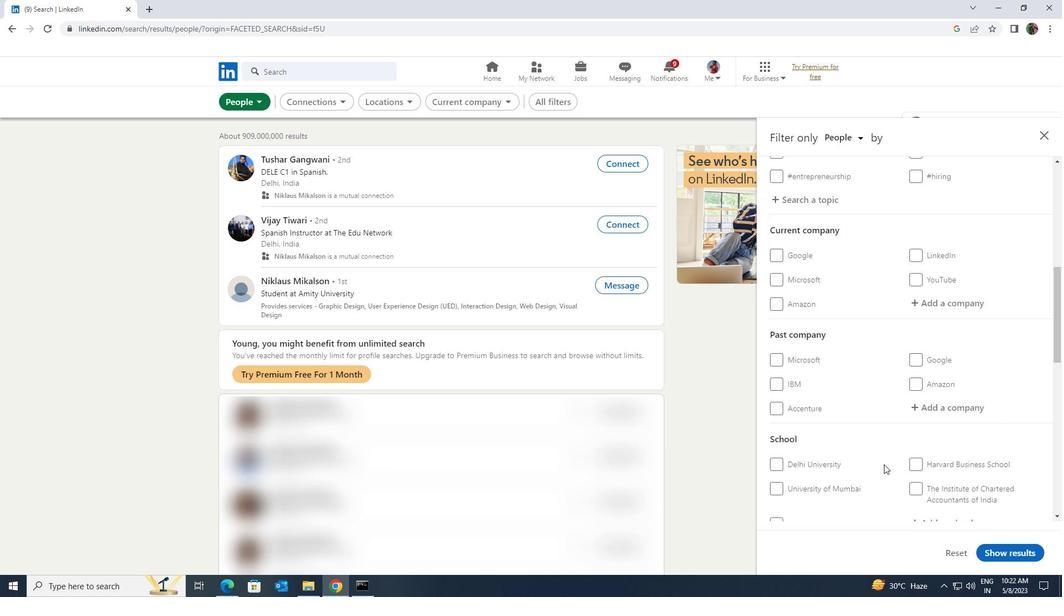 
Action: Mouse scrolled (884, 465) with delta (0, 0)
Screenshot: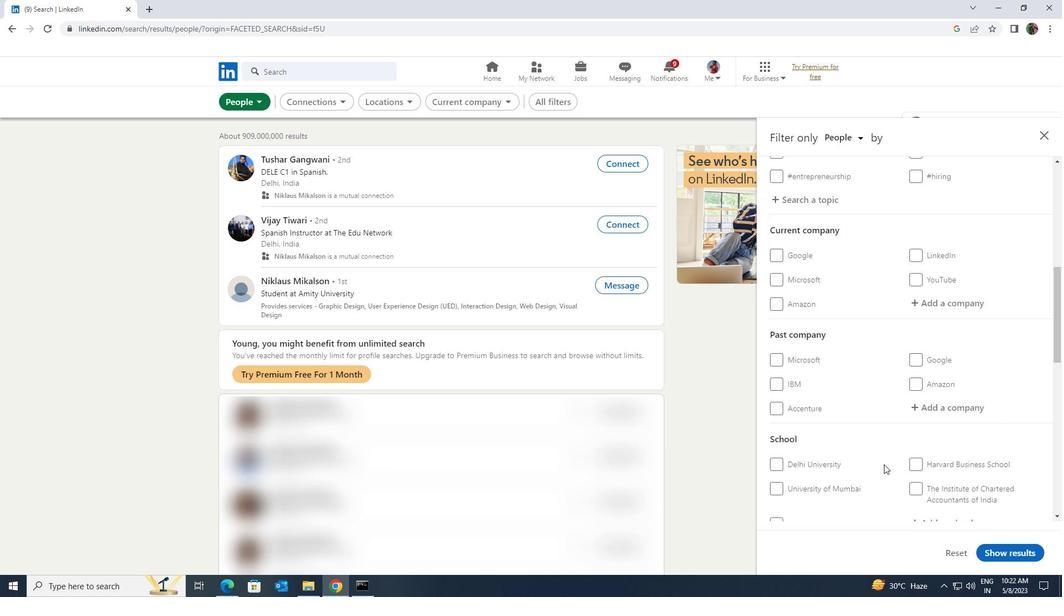 
Action: Mouse moved to (885, 464)
Screenshot: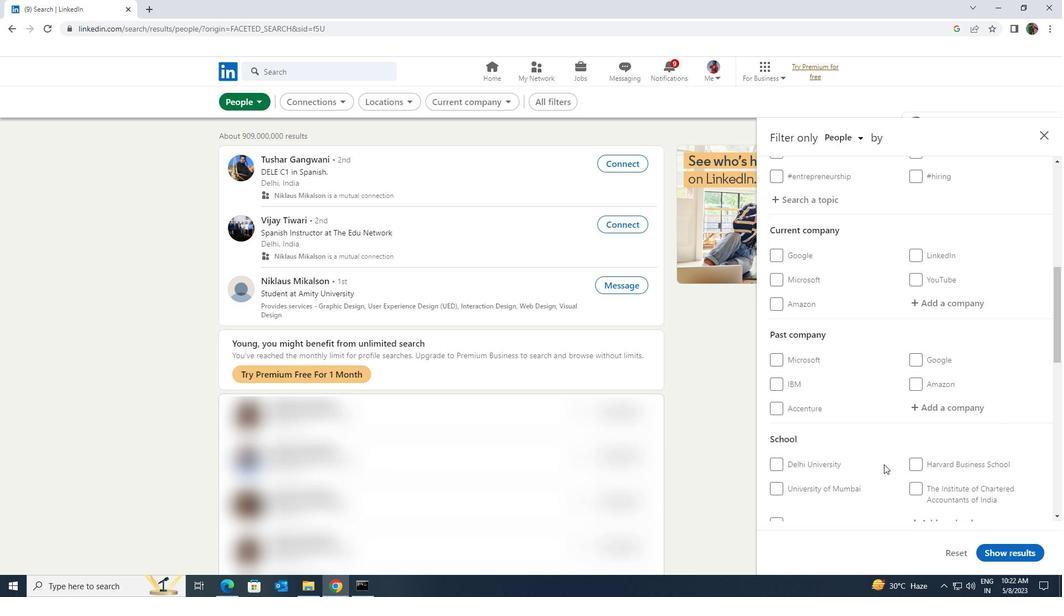 
Action: Mouse scrolled (885, 465) with delta (0, 0)
Screenshot: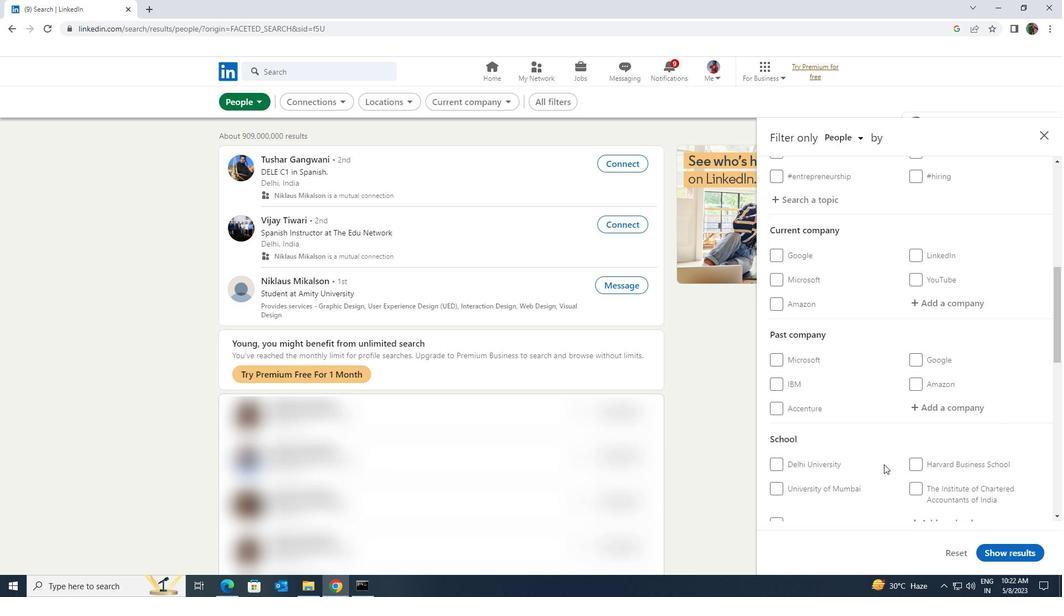 
Action: Mouse moved to (920, 421)
Screenshot: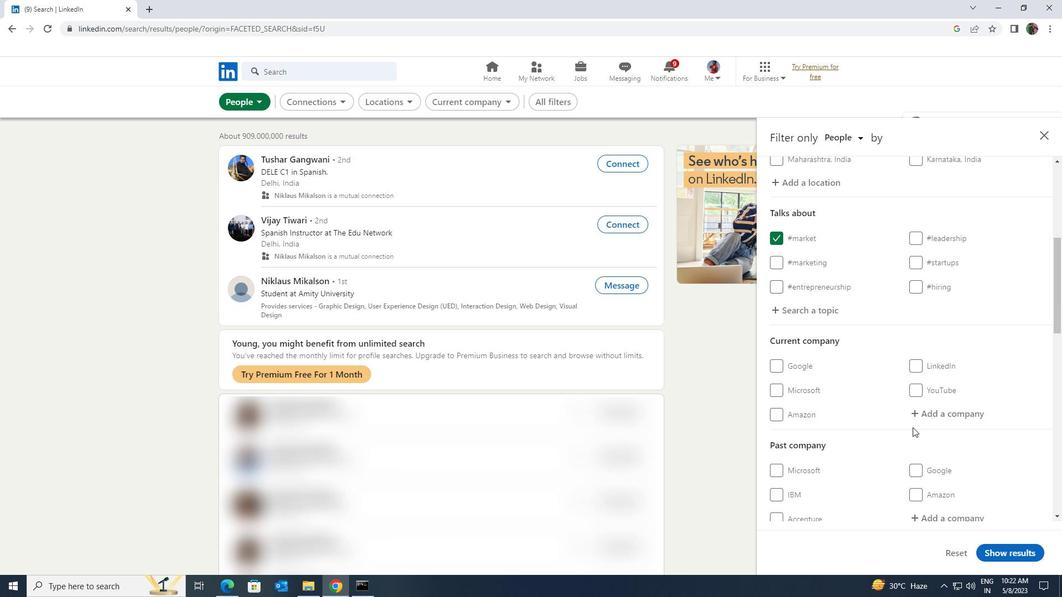 
Action: Mouse pressed left at (920, 421)
Screenshot: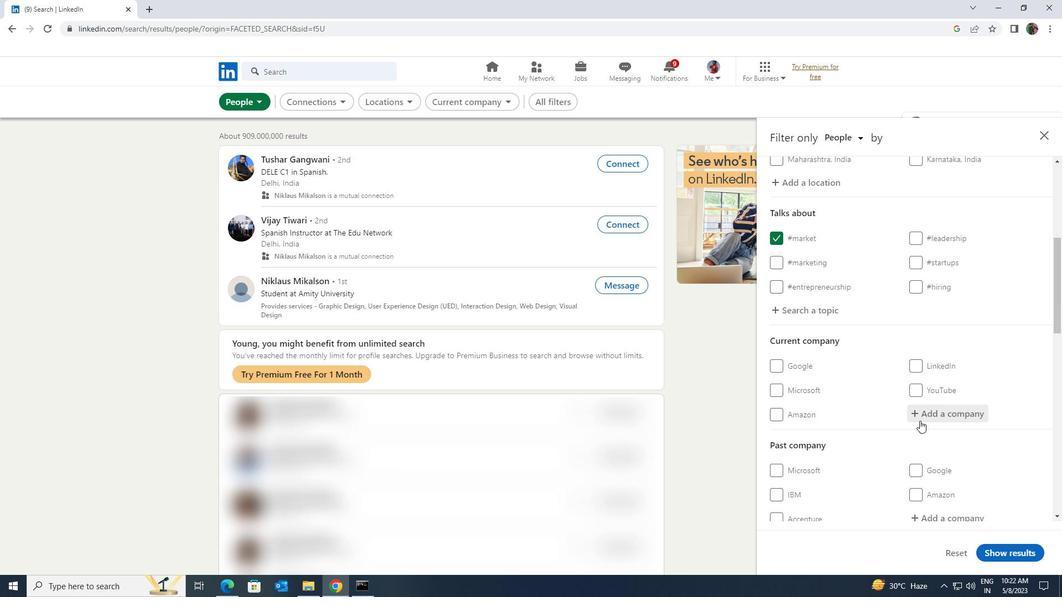 
Action: Key pressed <Key.shift><Key.shift><Key.shift>BONITO
Screenshot: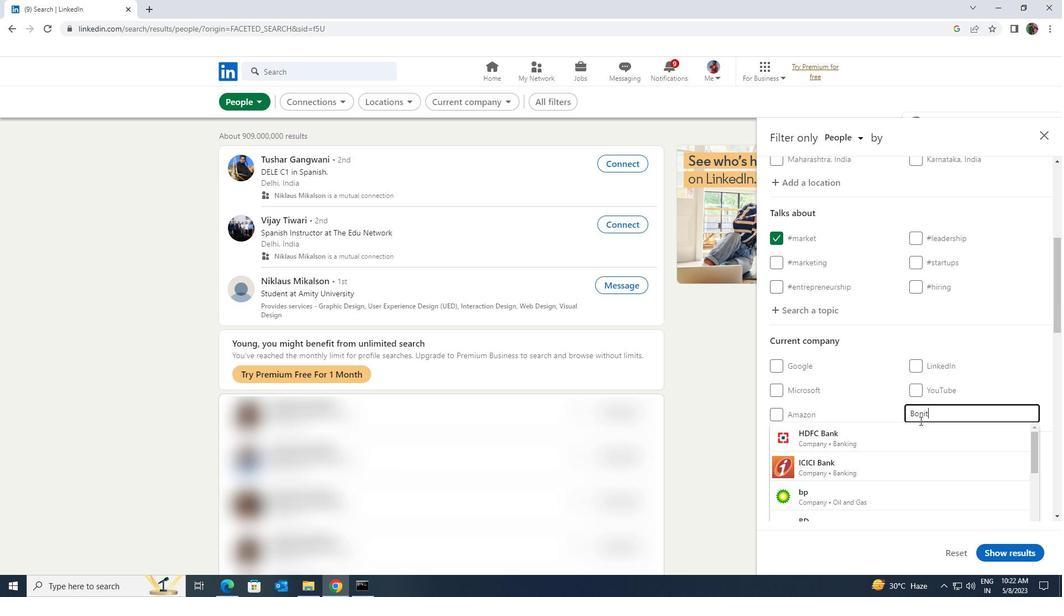 
Action: Mouse moved to (920, 426)
Screenshot: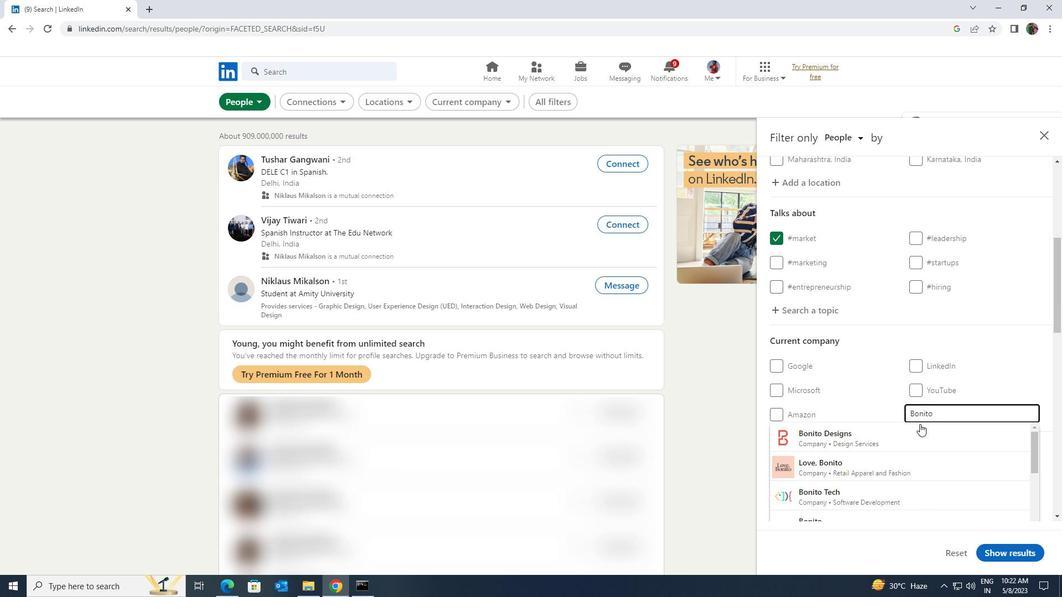 
Action: Mouse pressed left at (920, 426)
Screenshot: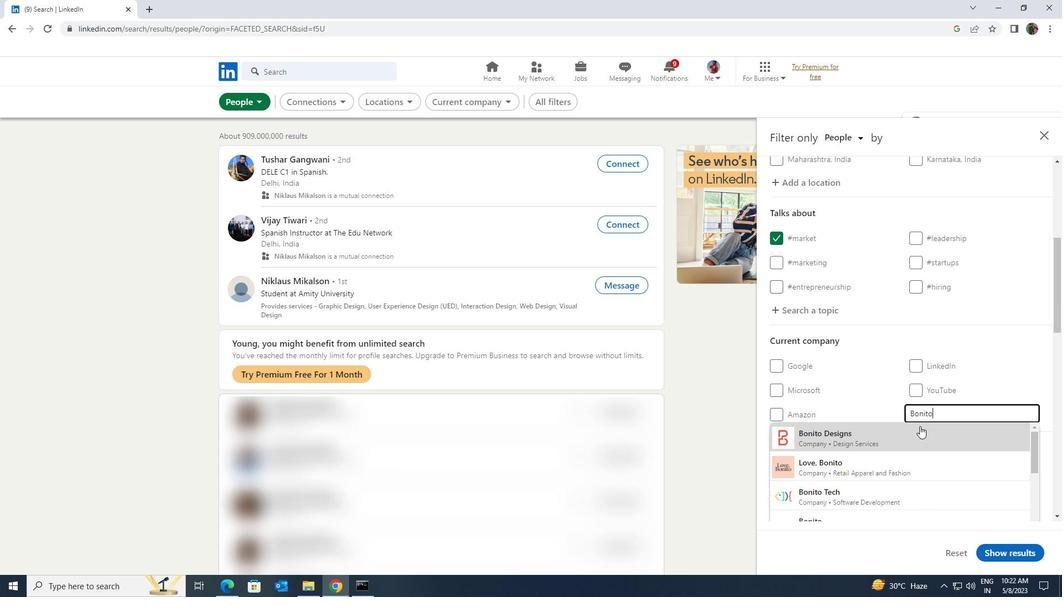 
Action: Mouse scrolled (920, 426) with delta (0, 0)
Screenshot: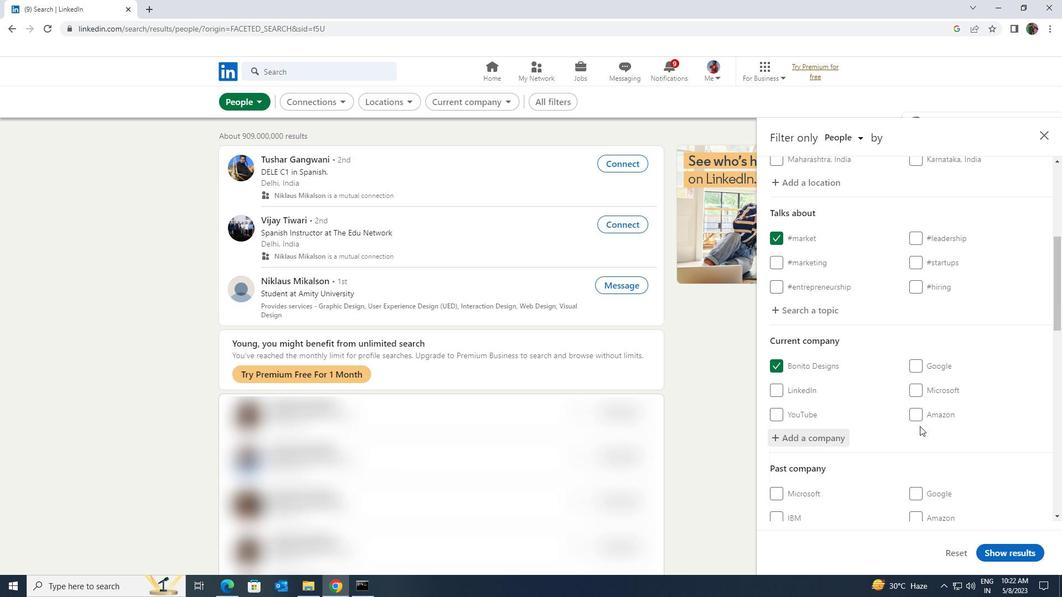 
Action: Mouse scrolled (920, 426) with delta (0, 0)
Screenshot: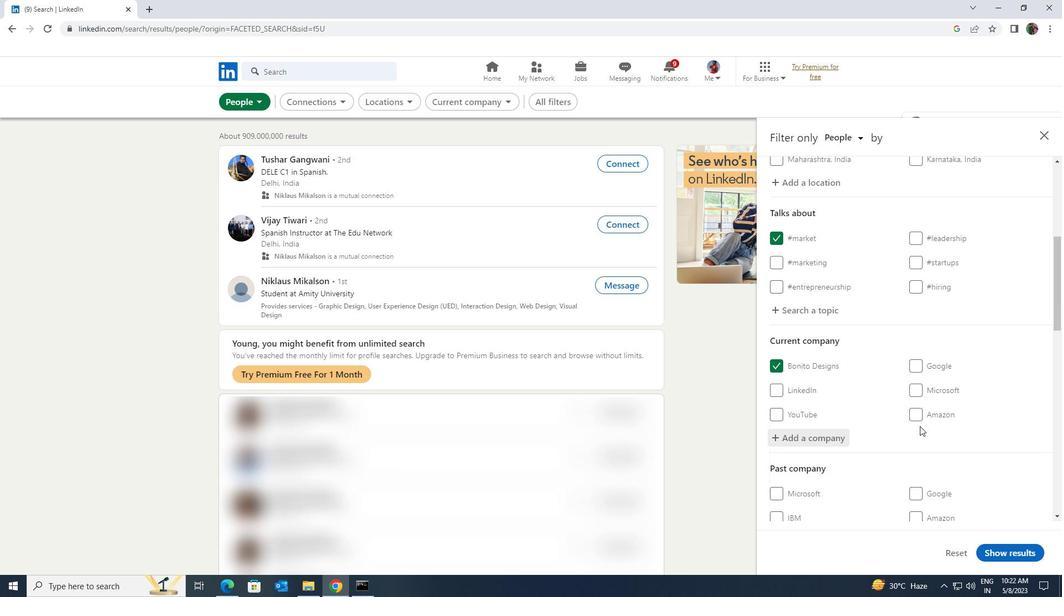 
Action: Mouse scrolled (920, 426) with delta (0, 0)
Screenshot: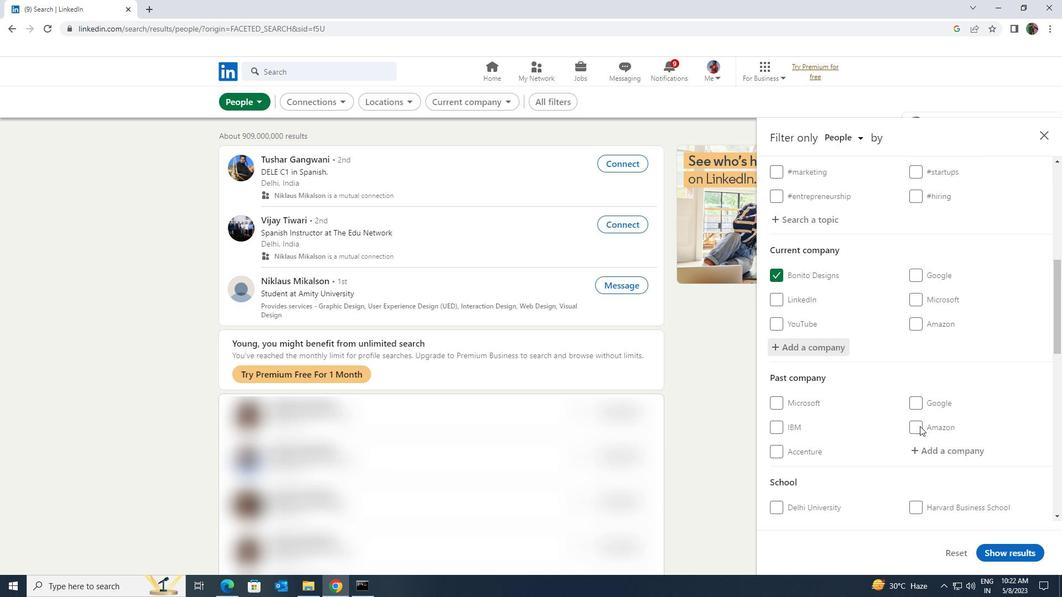 
Action: Mouse scrolled (920, 426) with delta (0, 0)
Screenshot: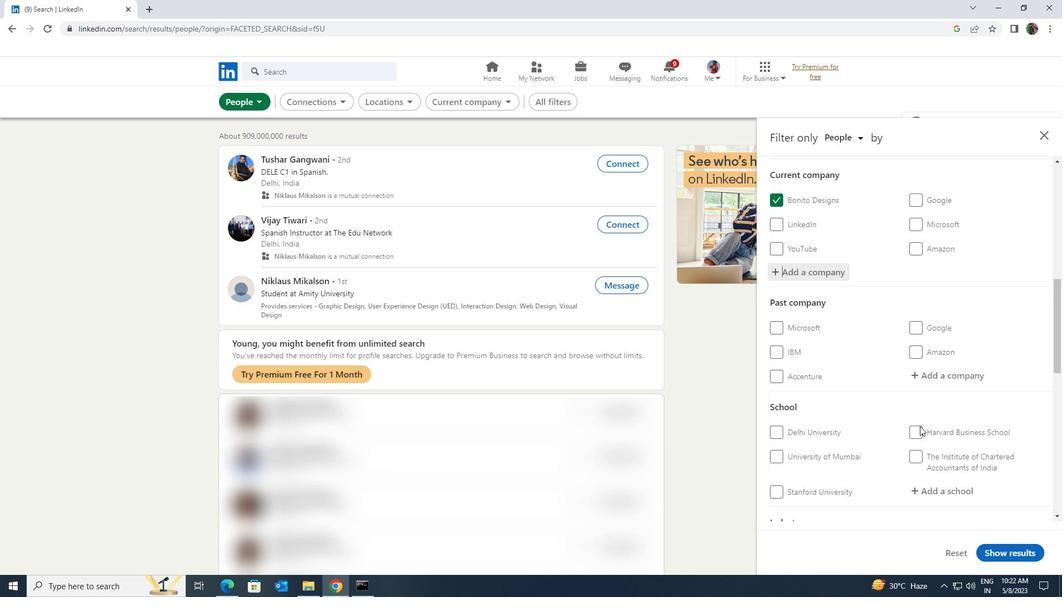 
Action: Mouse moved to (922, 435)
Screenshot: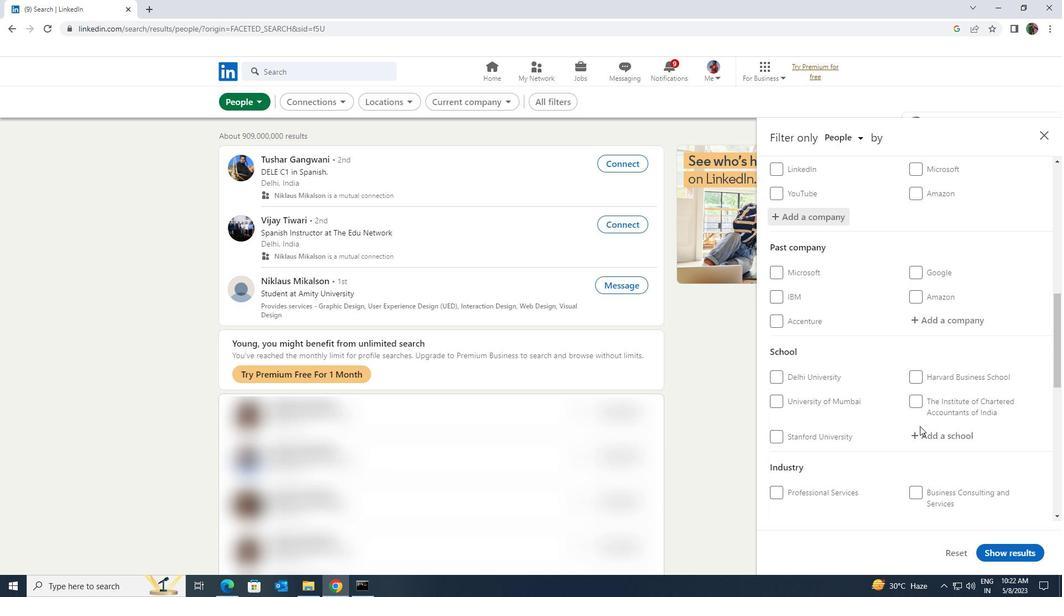 
Action: Mouse pressed left at (922, 435)
Screenshot: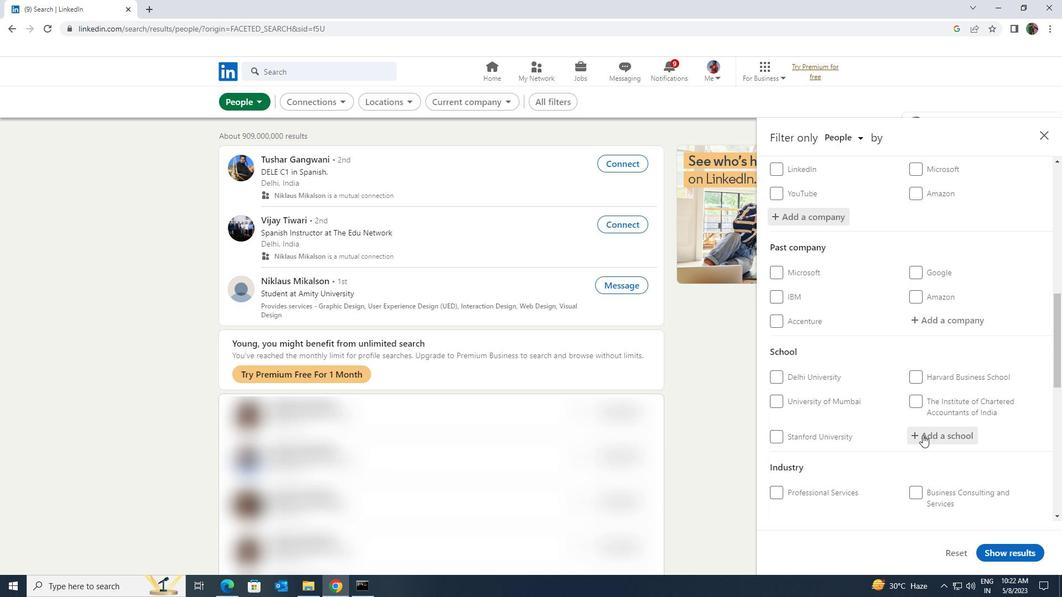 
Action: Mouse moved to (919, 435)
Screenshot: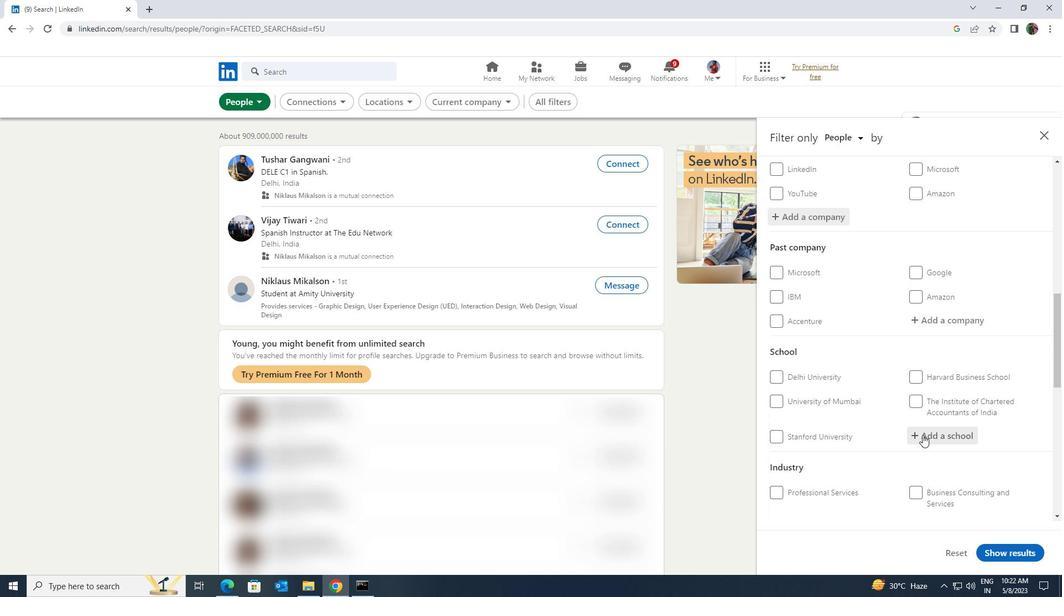 
Action: Key pressed <Key.shift>NETAJI<Key.space><Key.shift>SUB
Screenshot: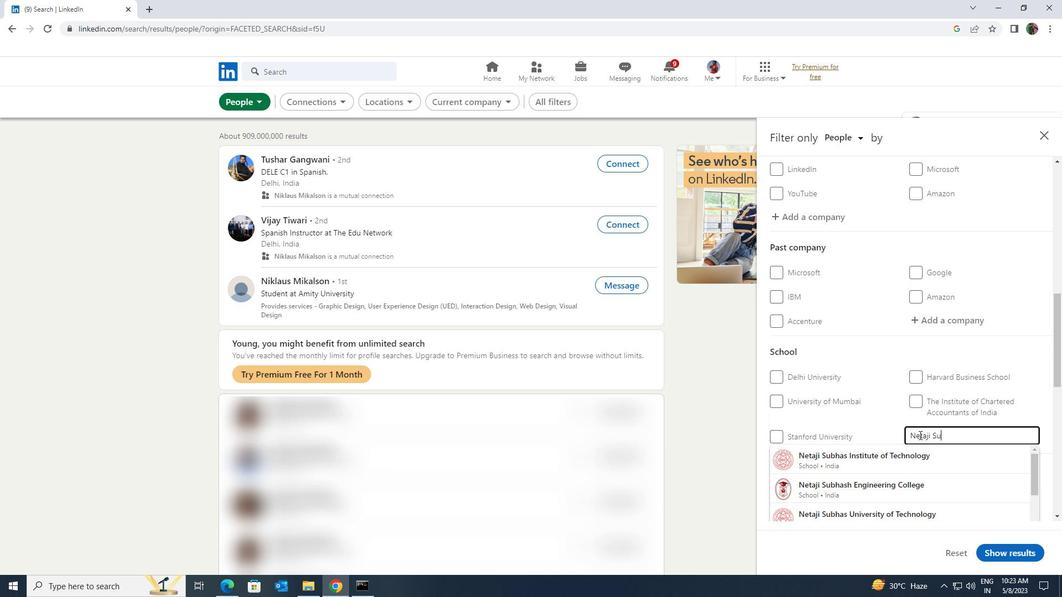 
Action: Mouse moved to (921, 449)
Screenshot: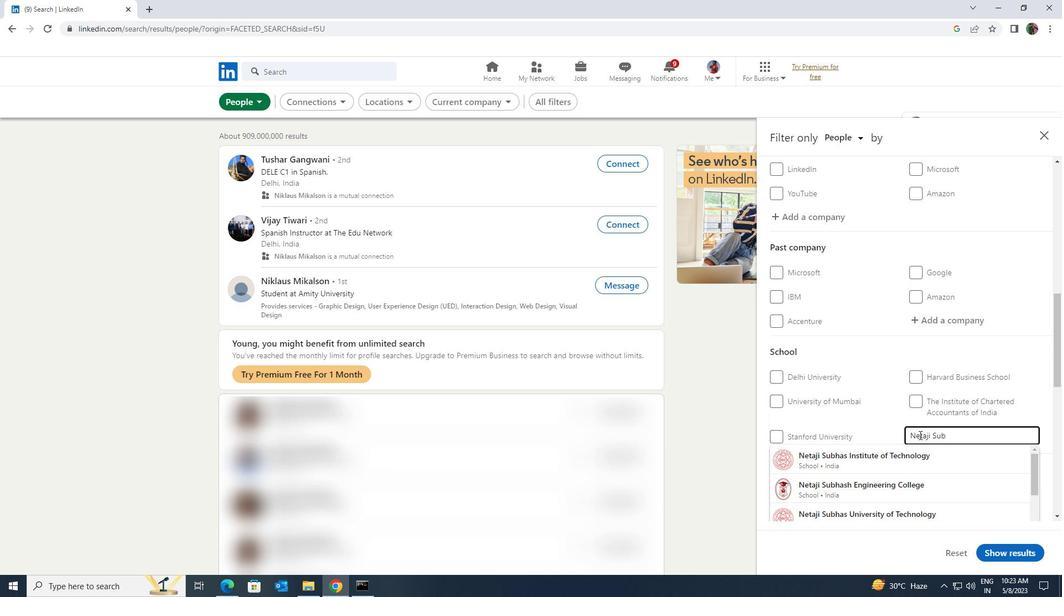 
Action: Mouse pressed left at (921, 449)
Screenshot: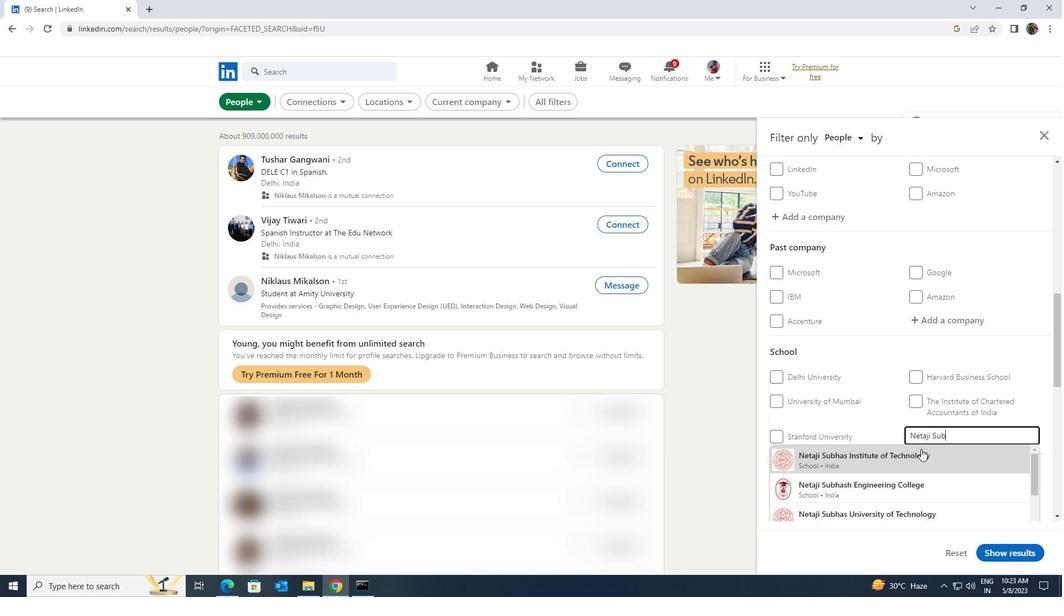
Action: Mouse scrolled (921, 448) with delta (0, 0)
Screenshot: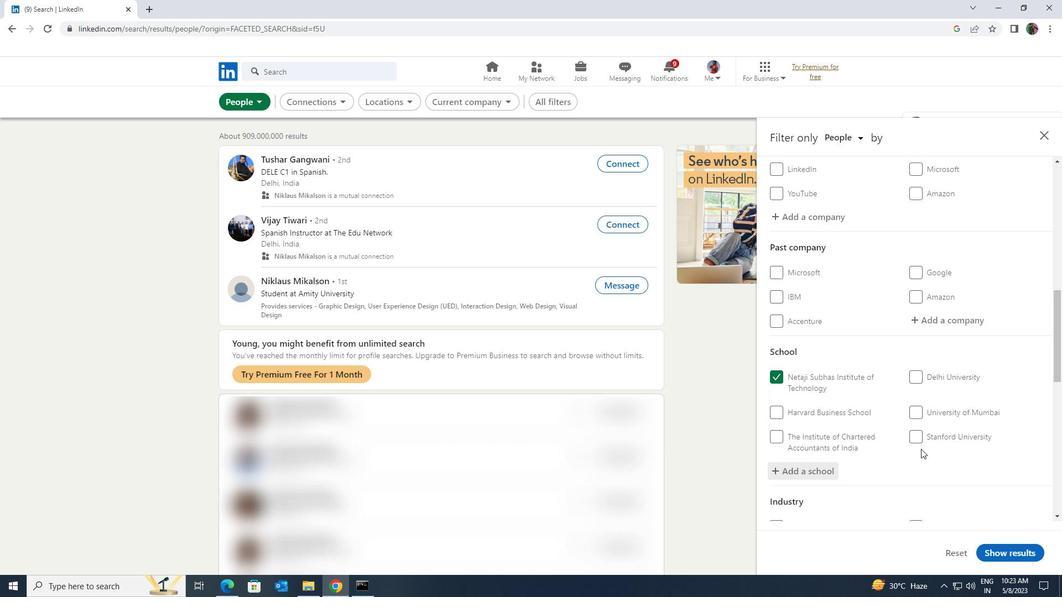 
Action: Mouse scrolled (921, 448) with delta (0, 0)
Screenshot: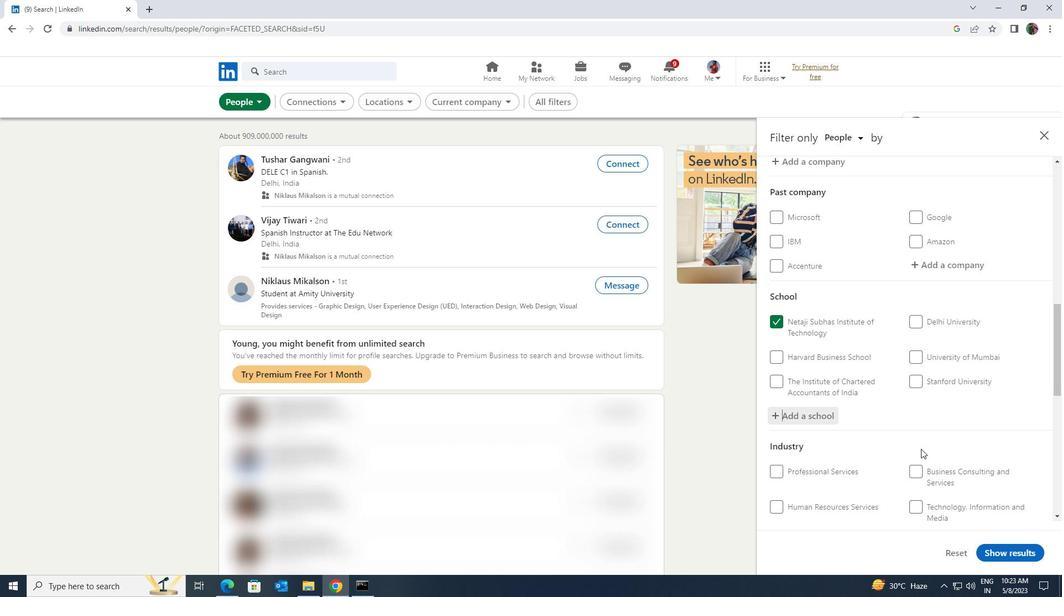 
Action: Mouse scrolled (921, 448) with delta (0, 0)
Screenshot: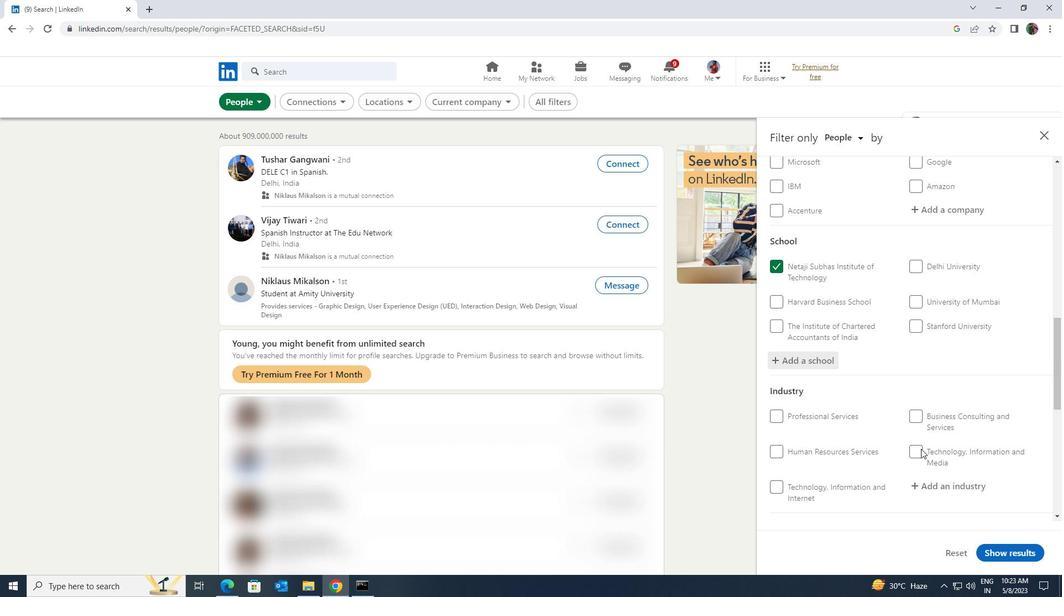 
Action: Mouse moved to (925, 436)
Screenshot: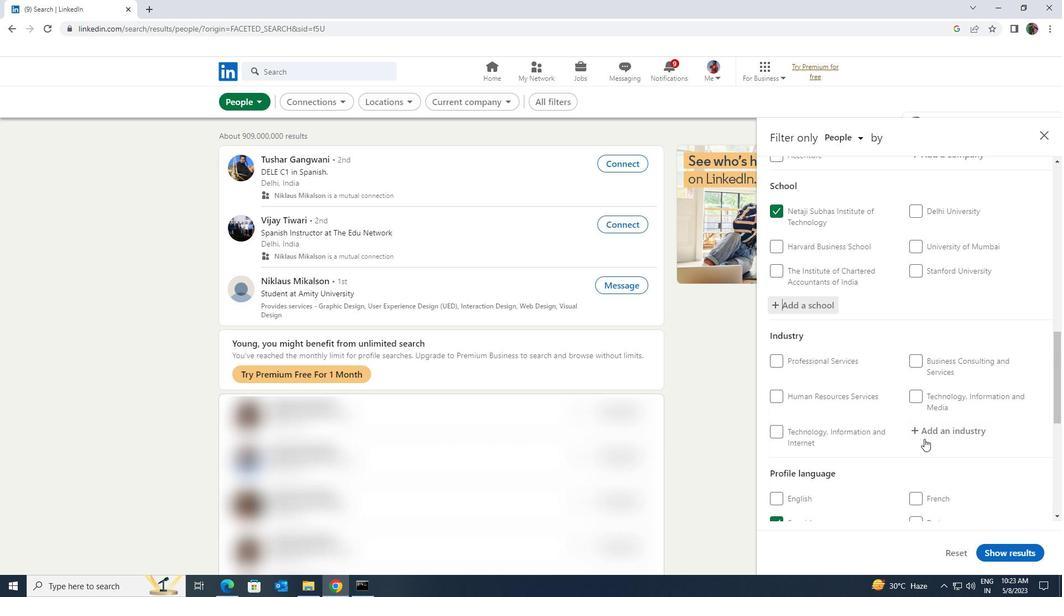
Action: Mouse pressed left at (925, 436)
Screenshot: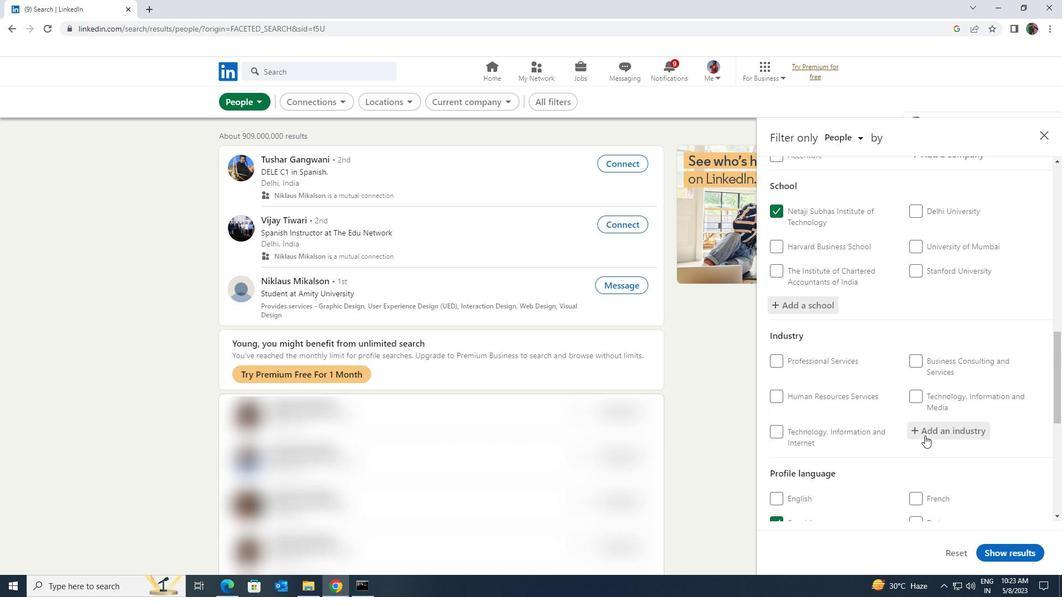 
Action: Key pressed <Key.shift><Key.shift><Key.shift>CONSTRU
Screenshot: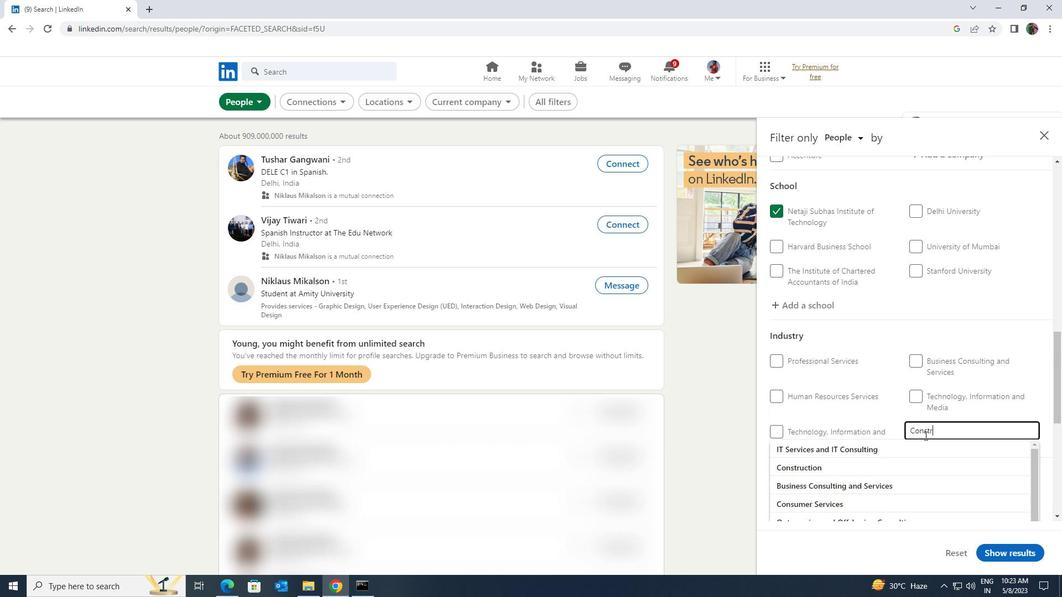 
Action: Mouse moved to (925, 444)
Screenshot: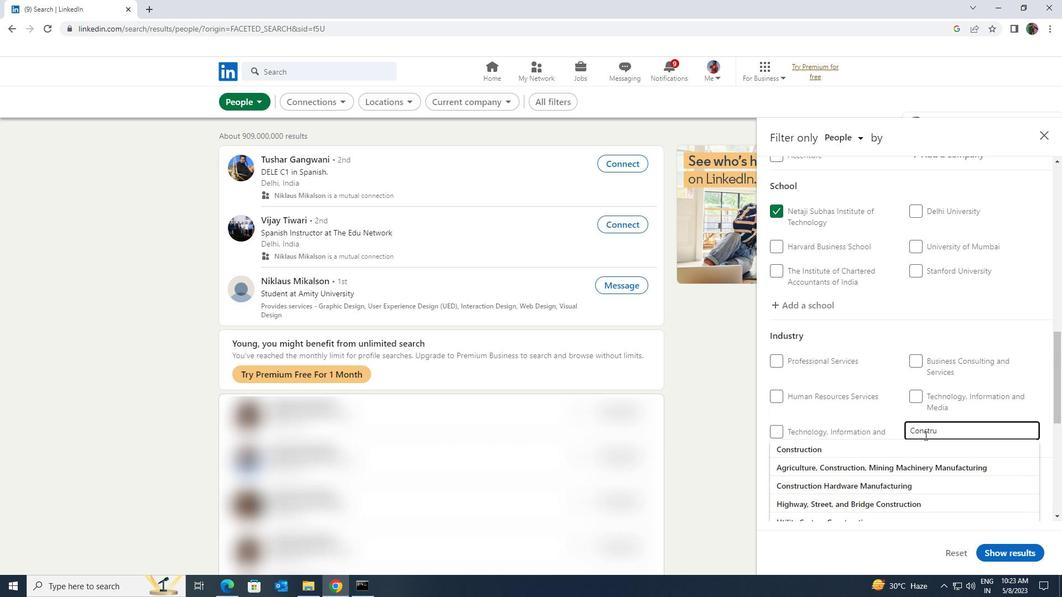 
Action: Mouse pressed left at (925, 444)
Screenshot: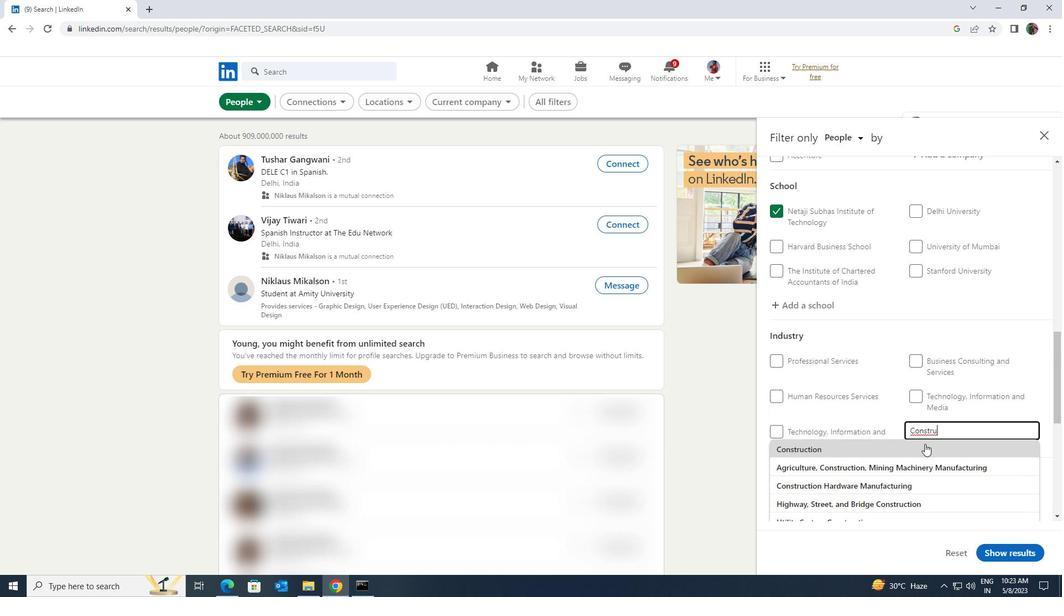 
Action: Mouse moved to (926, 444)
Screenshot: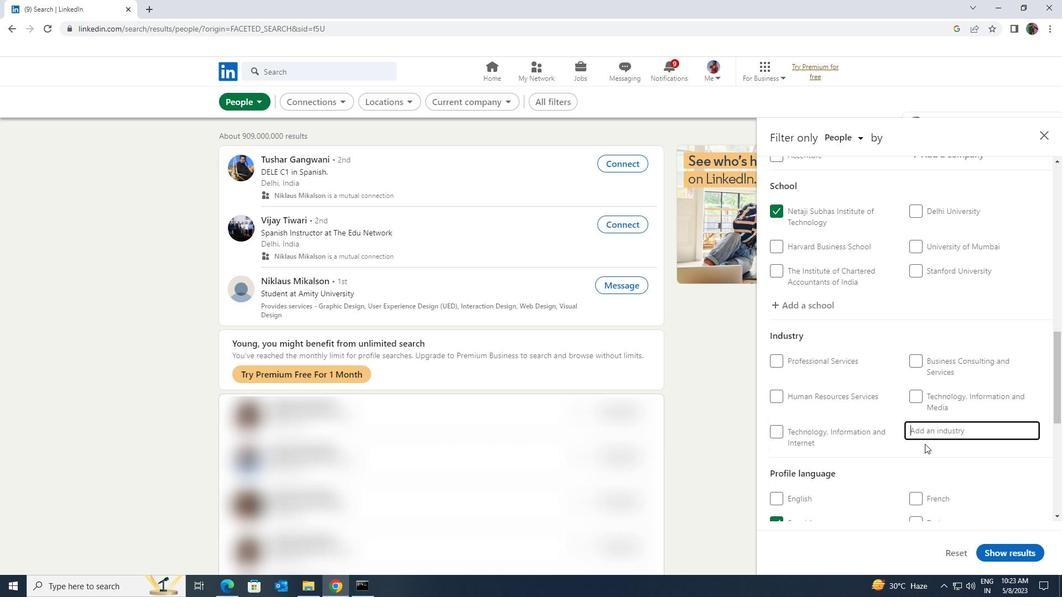 
Action: Mouse scrolled (926, 443) with delta (0, 0)
Screenshot: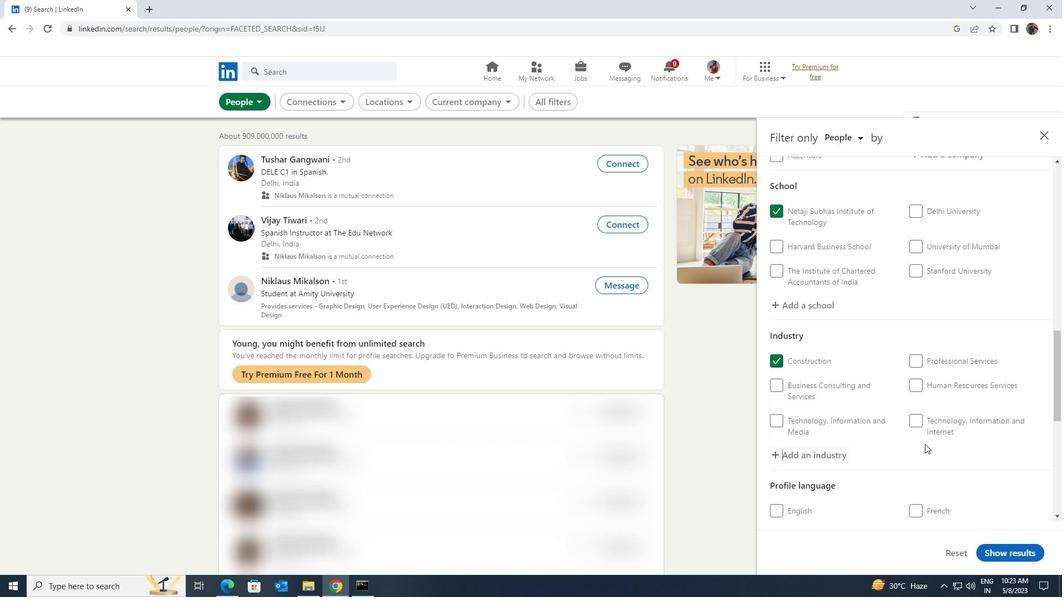 
Action: Mouse scrolled (926, 443) with delta (0, 0)
Screenshot: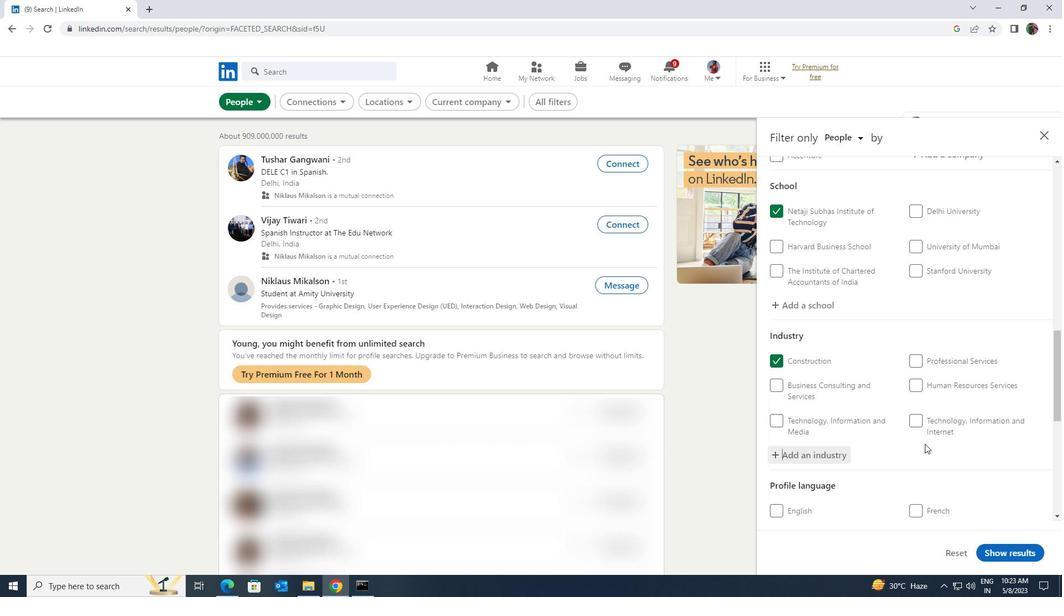 
Action: Mouse scrolled (926, 443) with delta (0, 0)
Screenshot: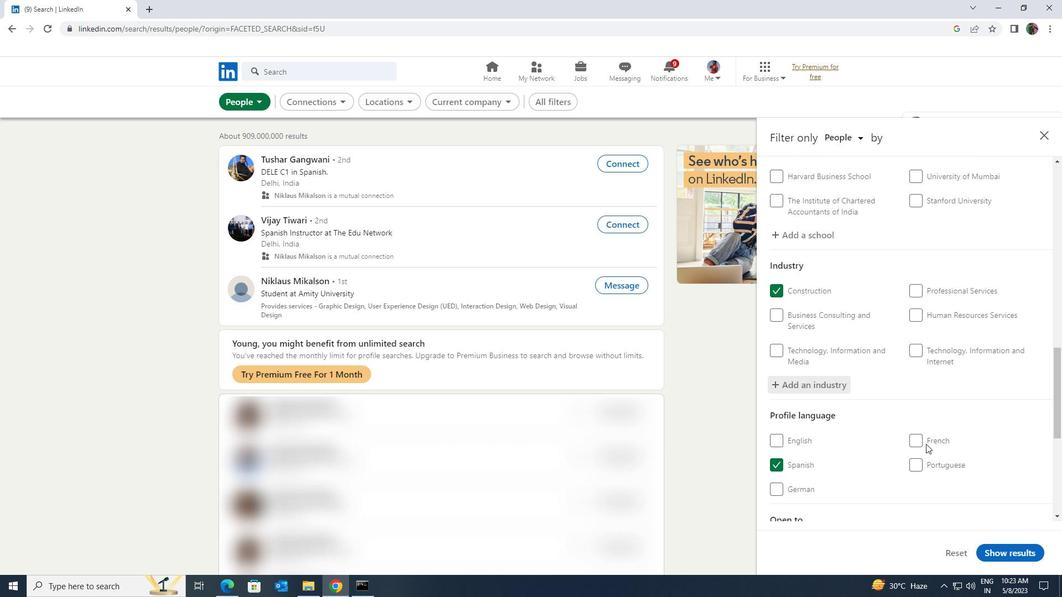 
Action: Mouse scrolled (926, 443) with delta (0, 0)
Screenshot: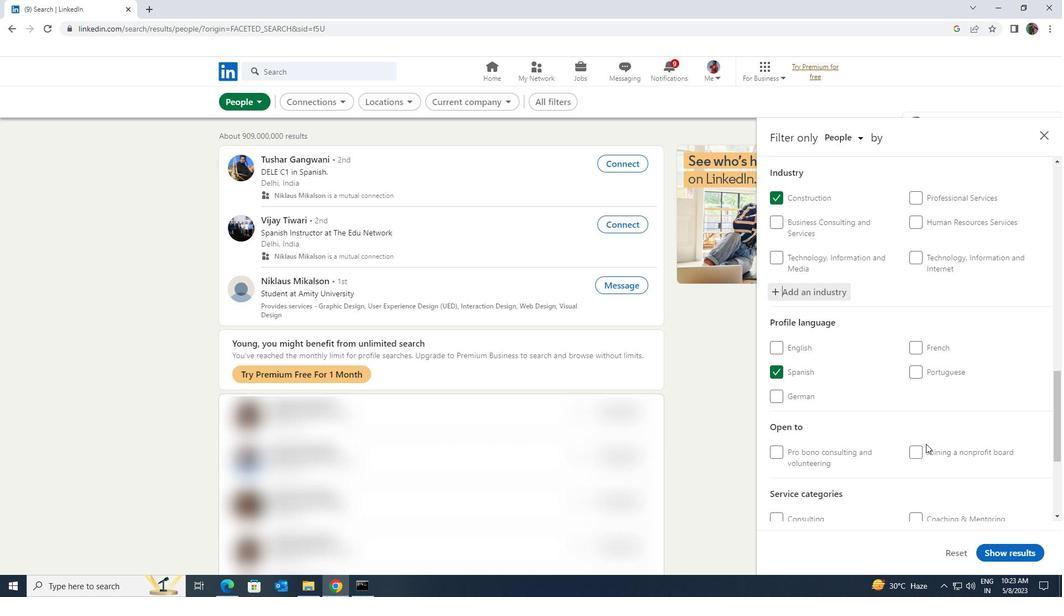
Action: Mouse moved to (927, 444)
Screenshot: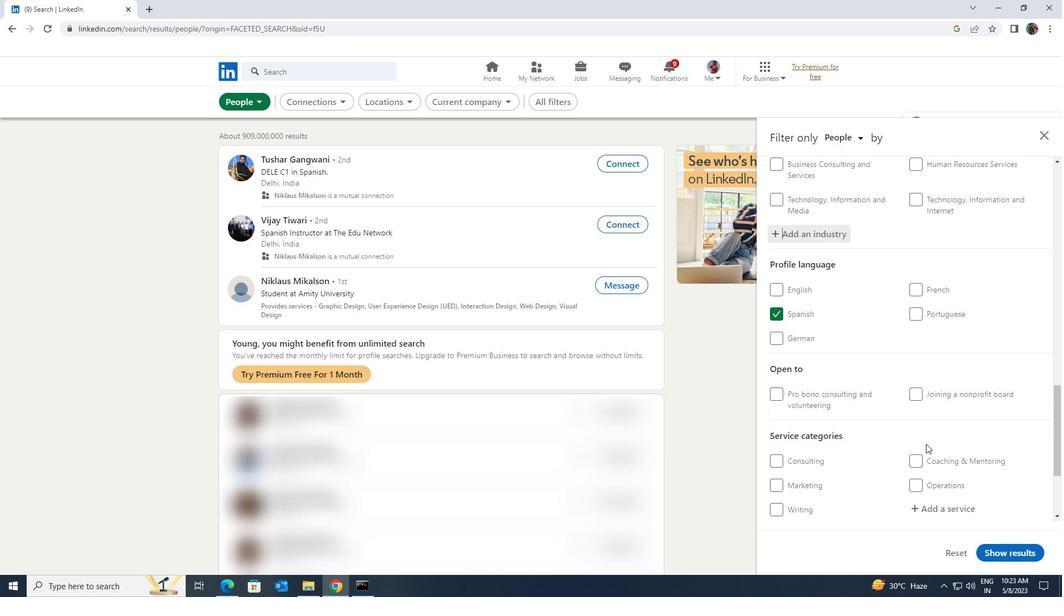 
Action: Mouse scrolled (927, 443) with delta (0, 0)
Screenshot: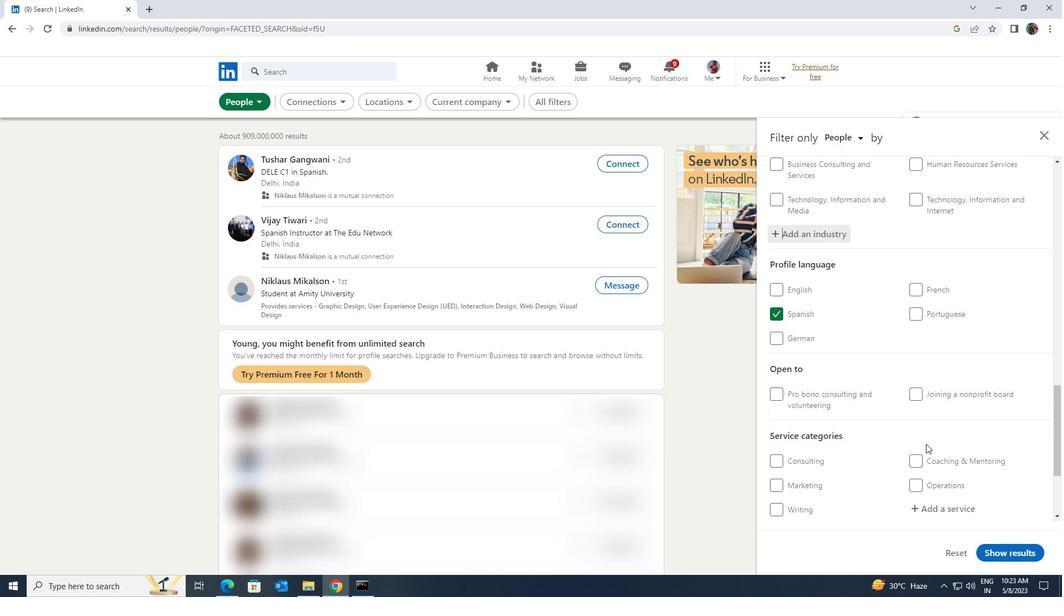
Action: Mouse moved to (930, 447)
Screenshot: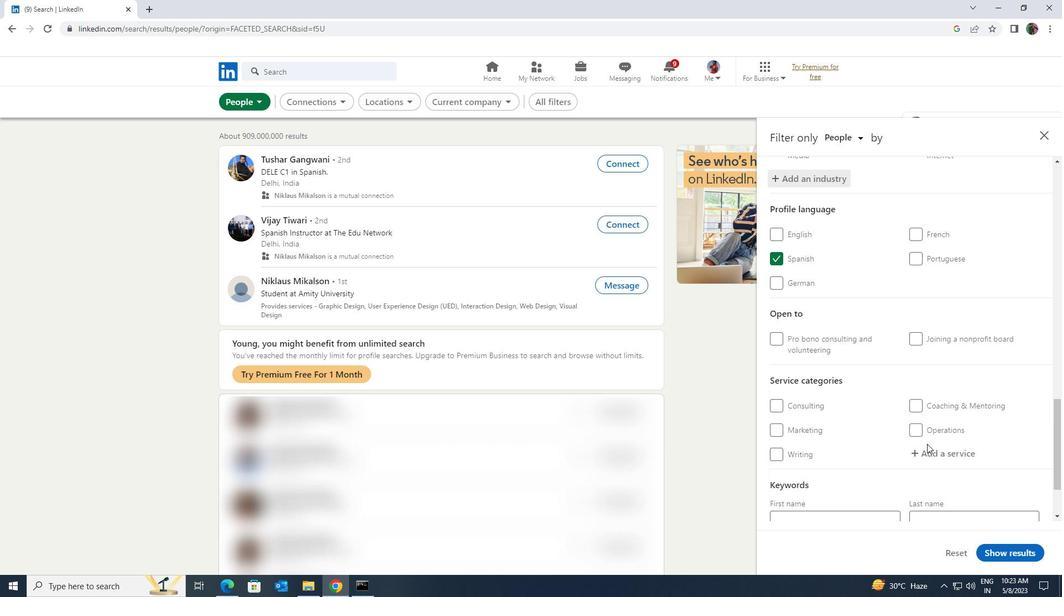 
Action: Mouse pressed left at (930, 447)
Screenshot: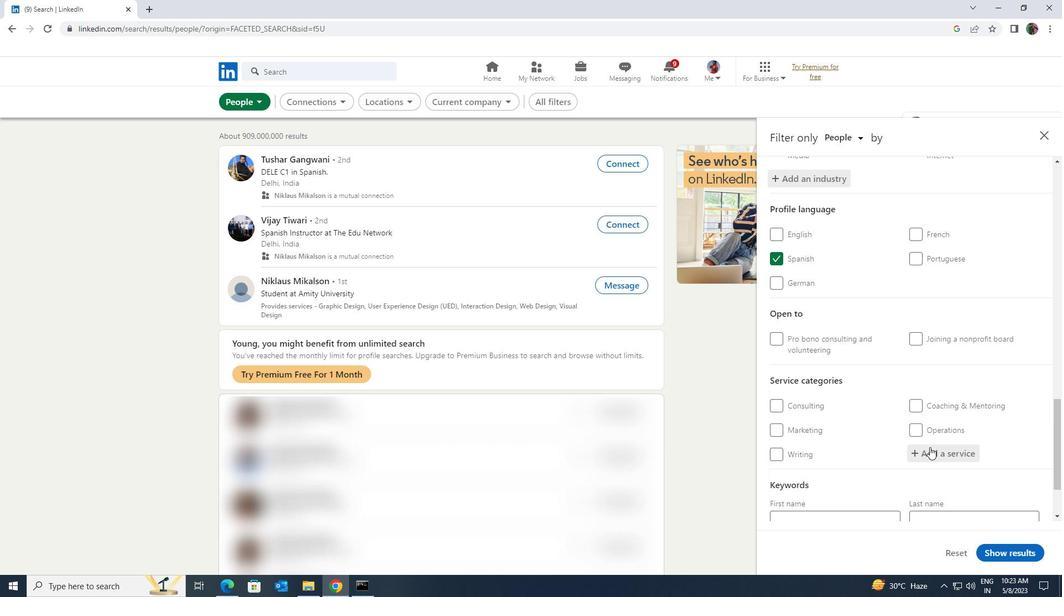 
Action: Key pressed <Key.shift>MARKET<Key.space><Key.shift>RSEA
Screenshot: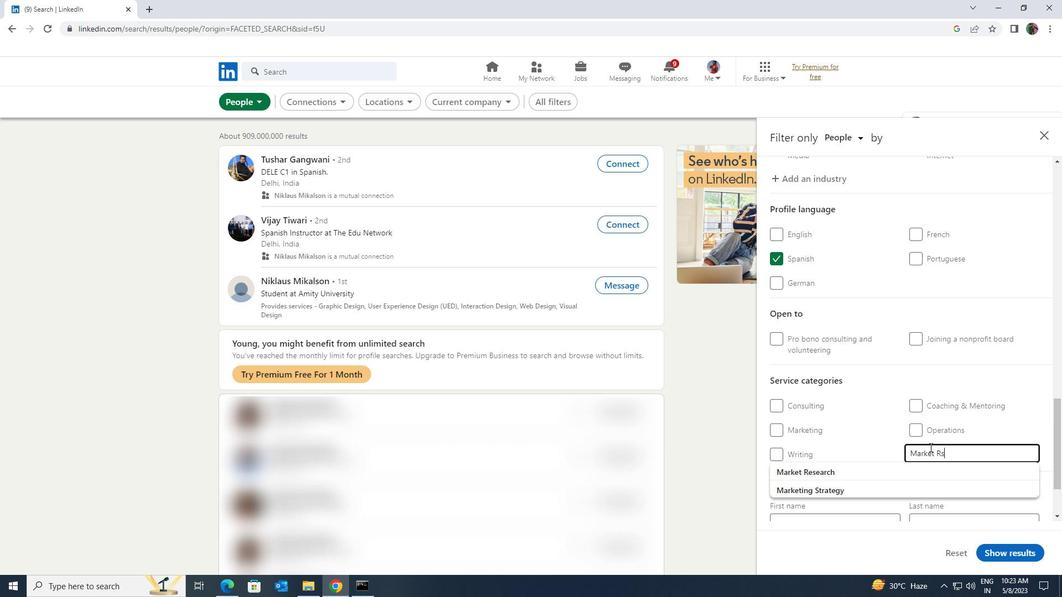 
Action: Mouse moved to (931, 464)
Screenshot: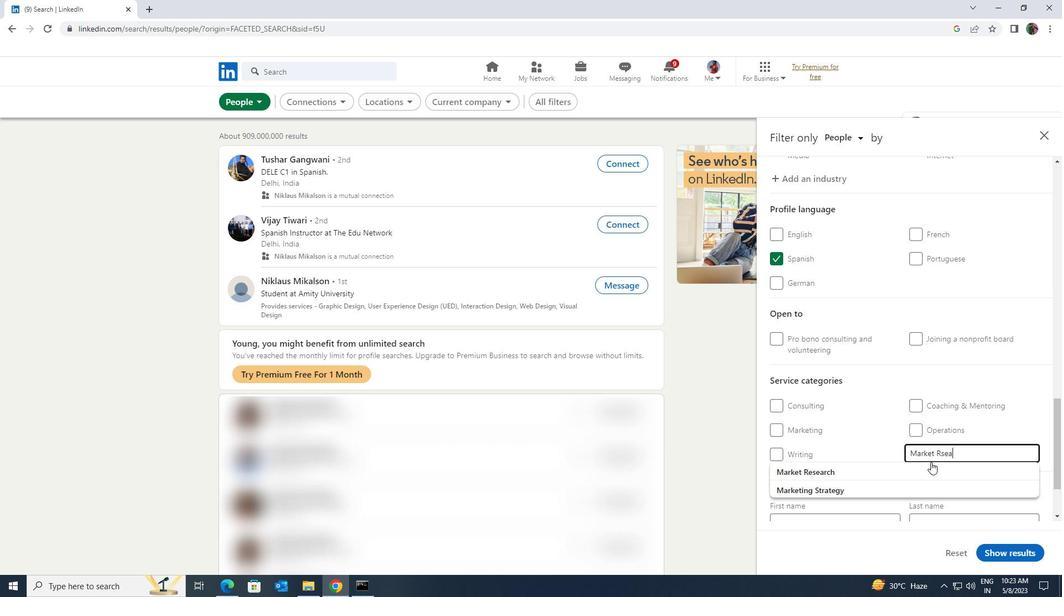 
Action: Mouse pressed left at (931, 464)
Screenshot: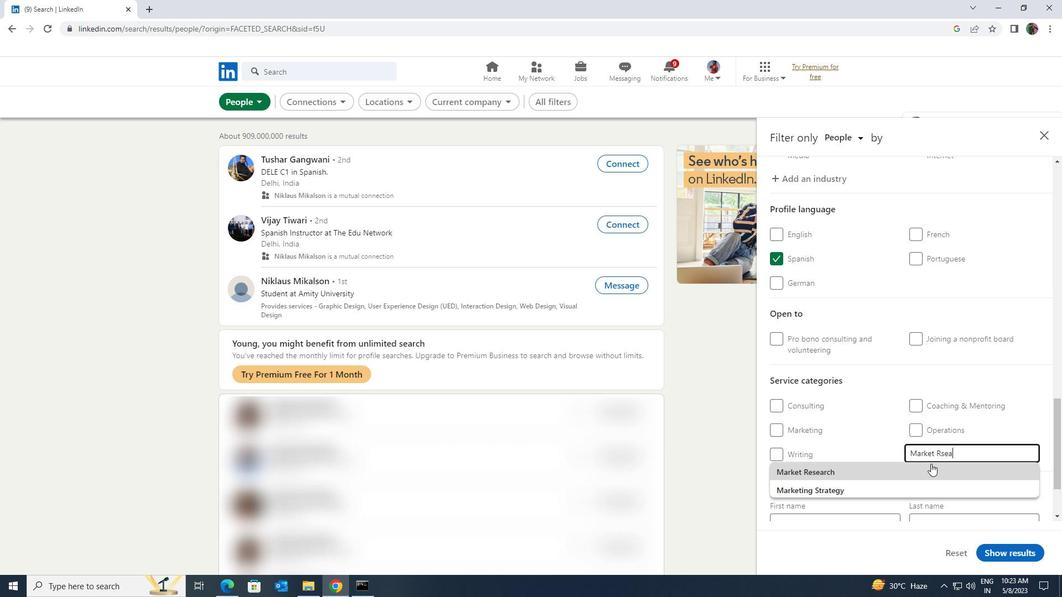 
Action: Mouse moved to (932, 438)
Screenshot: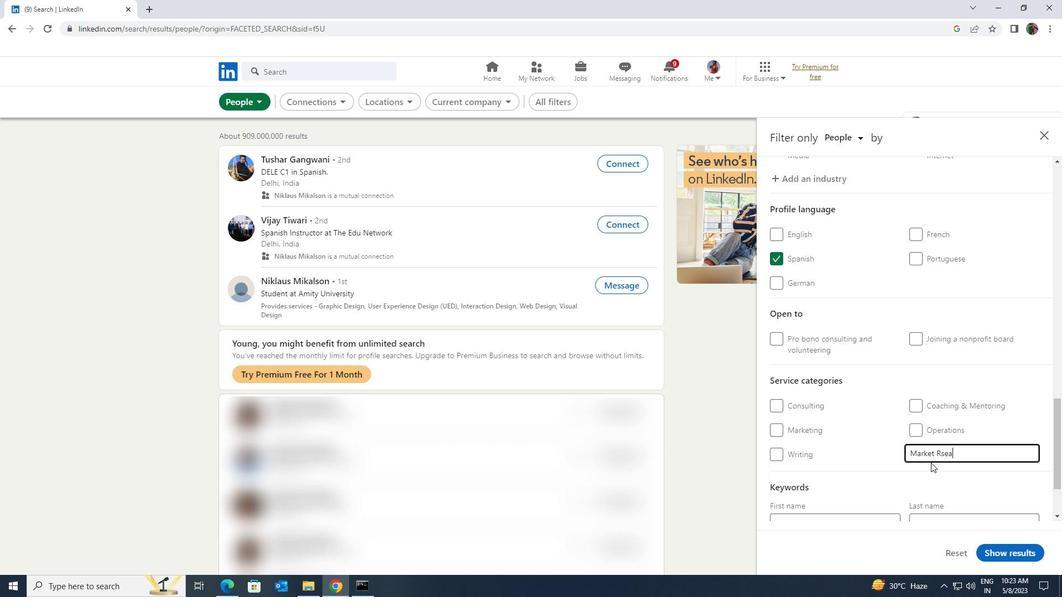 
Action: Mouse scrolled (932, 437) with delta (0, 0)
Screenshot: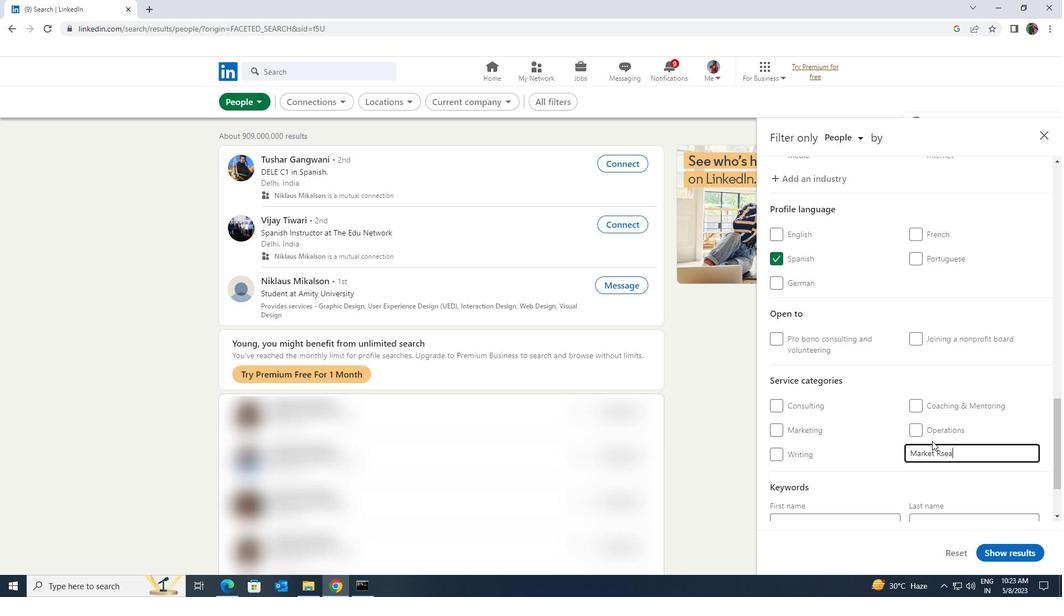 
Action: Mouse scrolled (932, 437) with delta (0, 0)
Screenshot: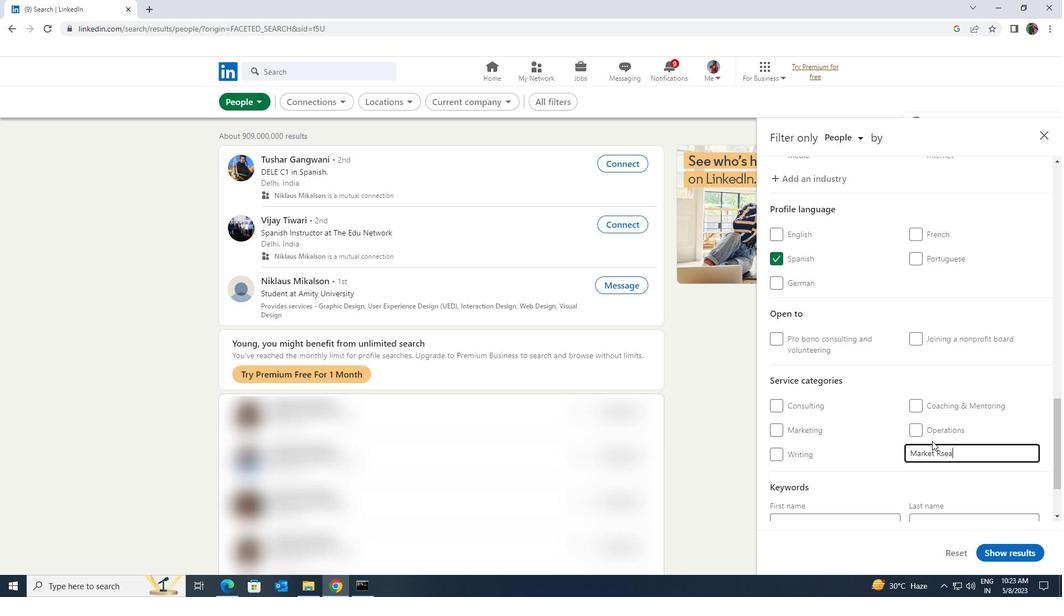 
Action: Mouse scrolled (932, 437) with delta (0, 0)
Screenshot: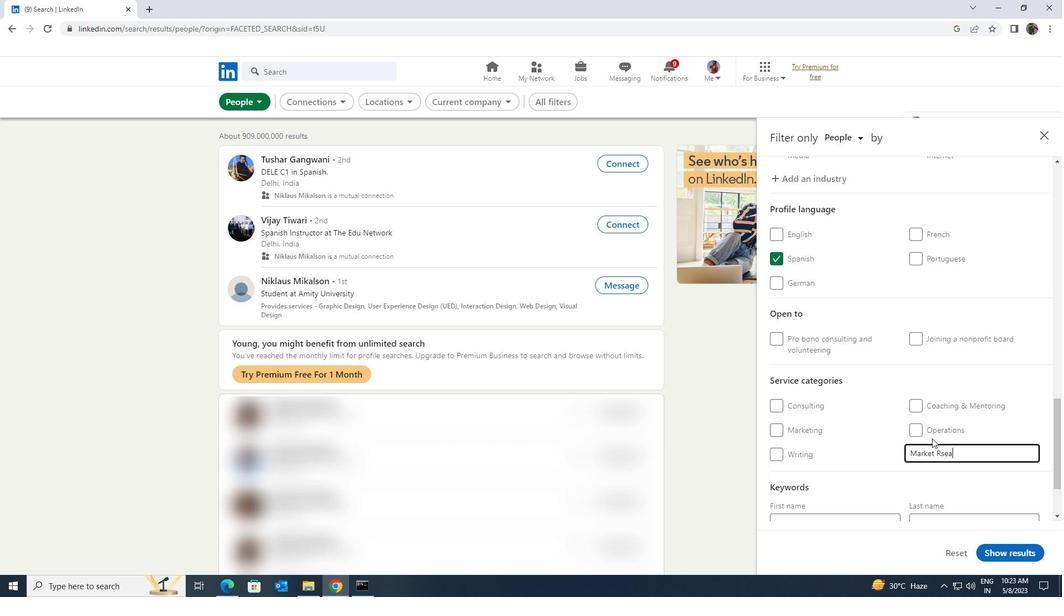 
Action: Mouse moved to (885, 471)
Screenshot: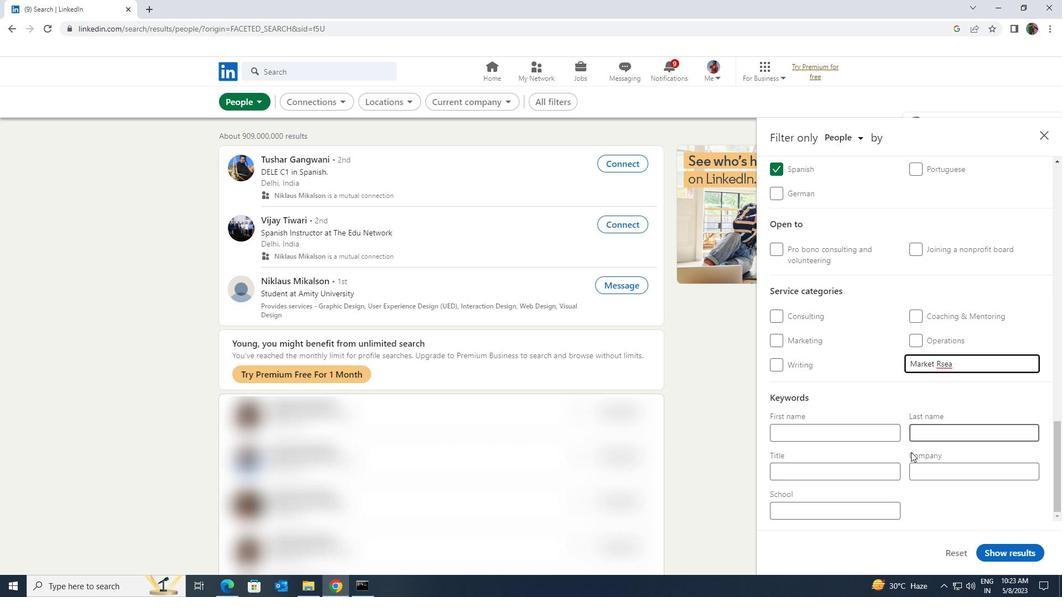 
Action: Mouse pressed left at (885, 471)
Screenshot: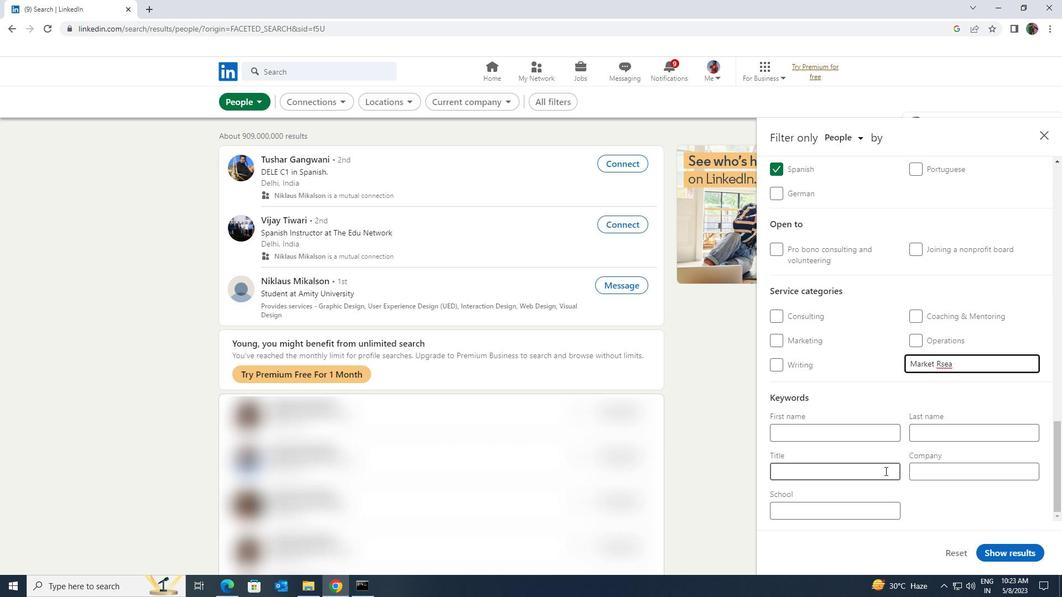 
Action: Key pressed <Key.shift><Key.shift><Key.shift><Key.shift><Key.shift>MACHINERY<Key.space><Key.shift>OPR<Key.backspace>ERATOR
Screenshot: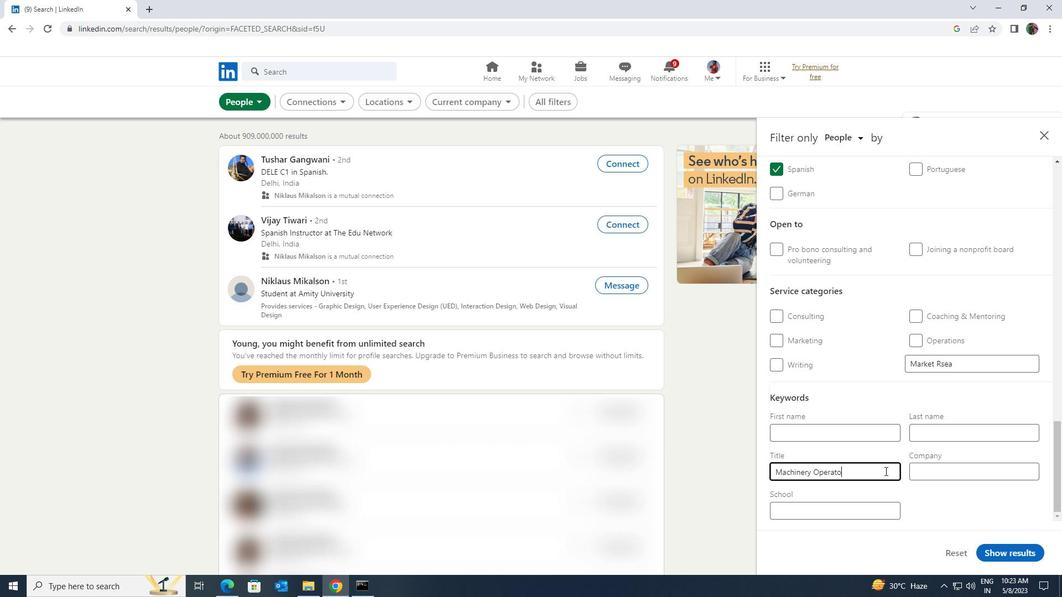 
Action: Mouse moved to (994, 553)
Screenshot: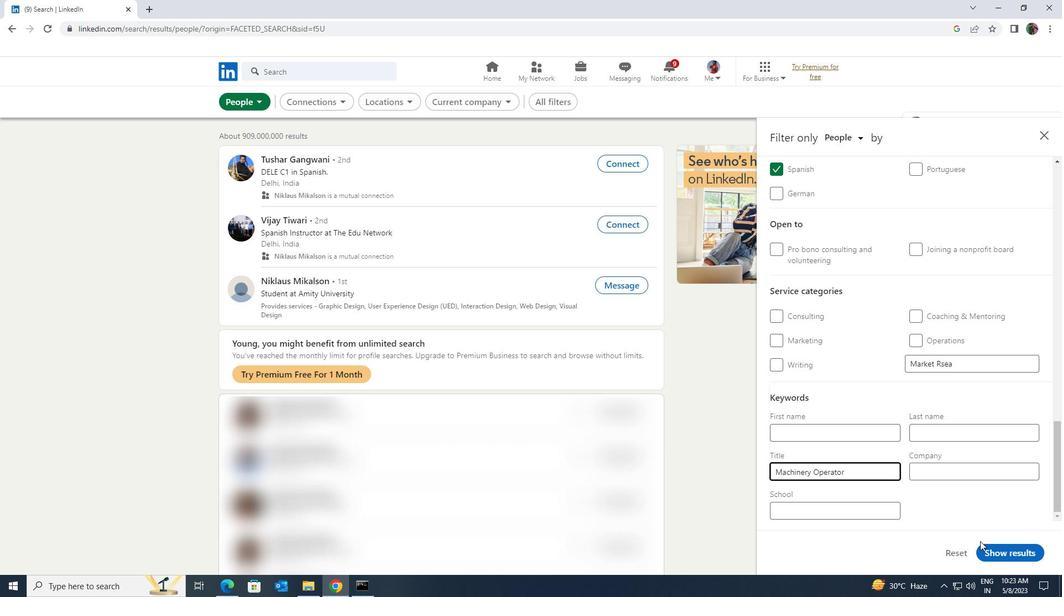 
Action: Mouse pressed left at (994, 553)
Screenshot: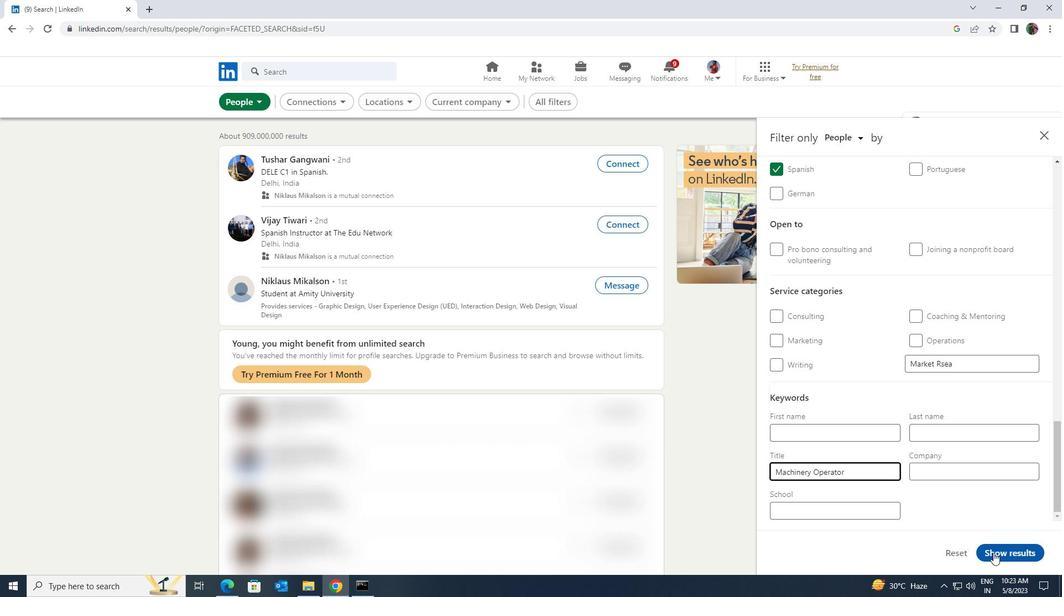 
